 Task: For heading Arial Rounded MT Bold with Underline.  font size for heading26,  'Change the font style of data to'Browallia New.  and font size to 18,  Change the alignment of both headline & data to Align middle & Align Text left.  In the sheet   SpendSmart book
Action: Mouse moved to (33, 138)
Screenshot: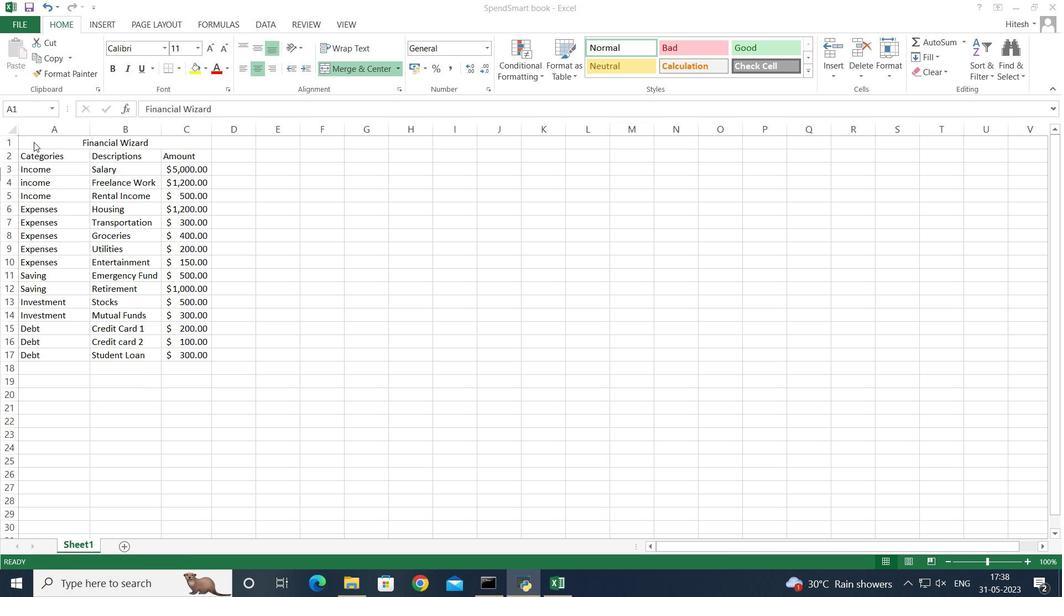 
Action: Mouse pressed left at (33, 138)
Screenshot: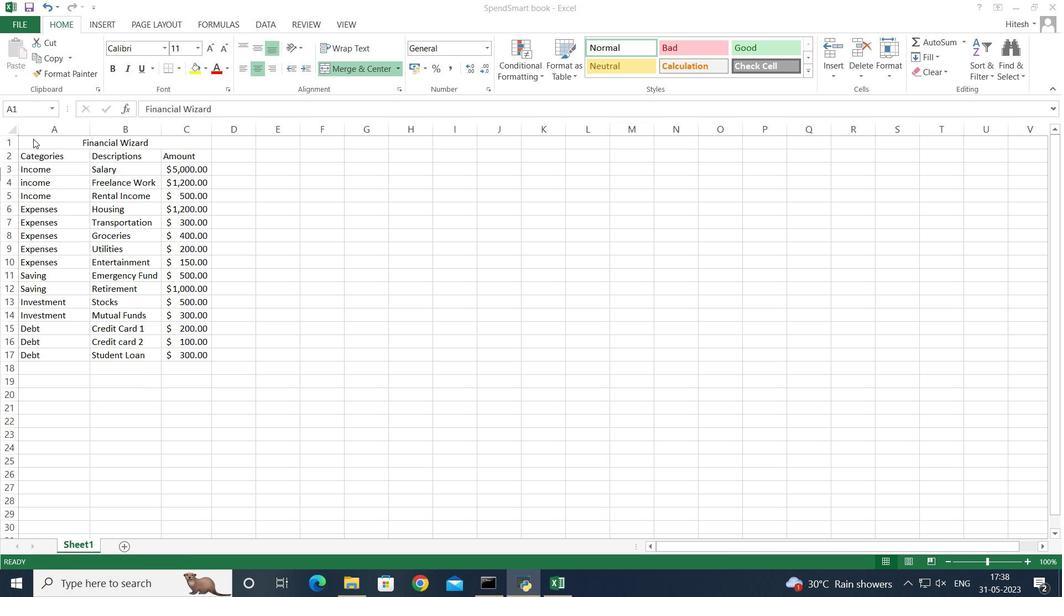 
Action: Mouse moved to (164, 47)
Screenshot: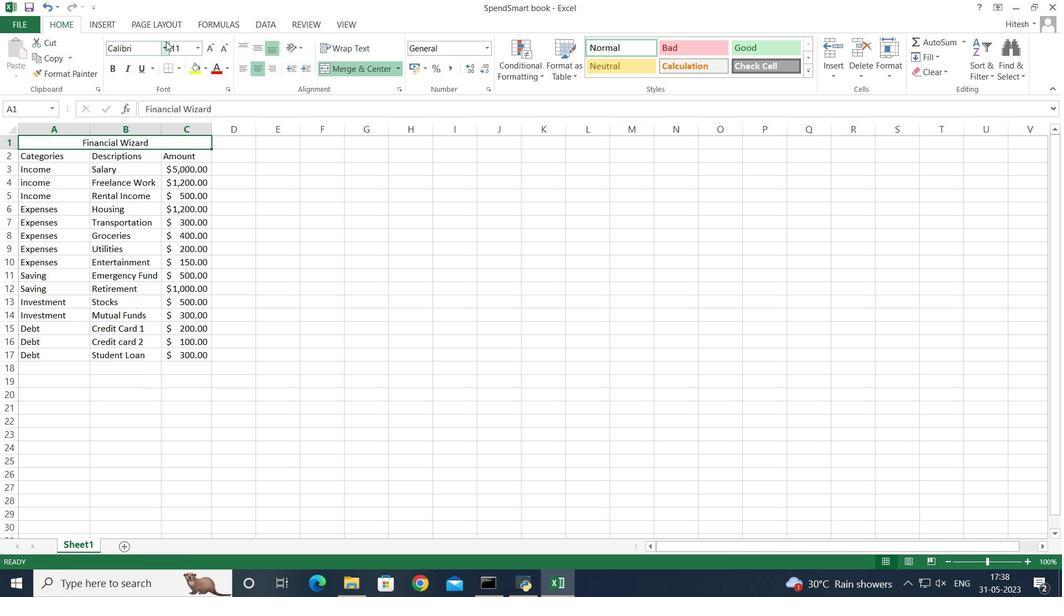 
Action: Mouse pressed left at (164, 47)
Screenshot: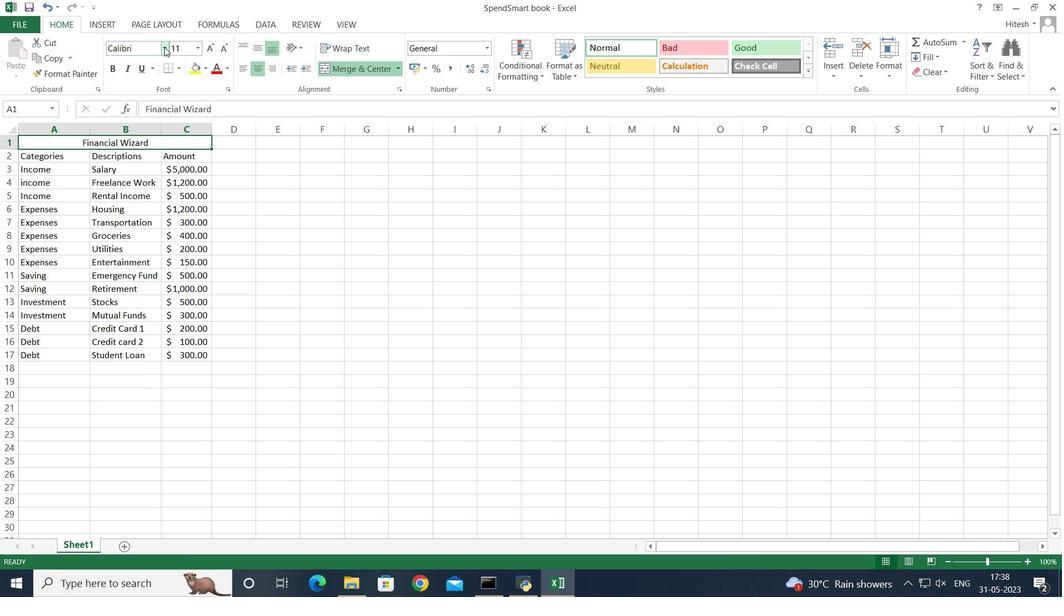 
Action: Mouse moved to (169, 205)
Screenshot: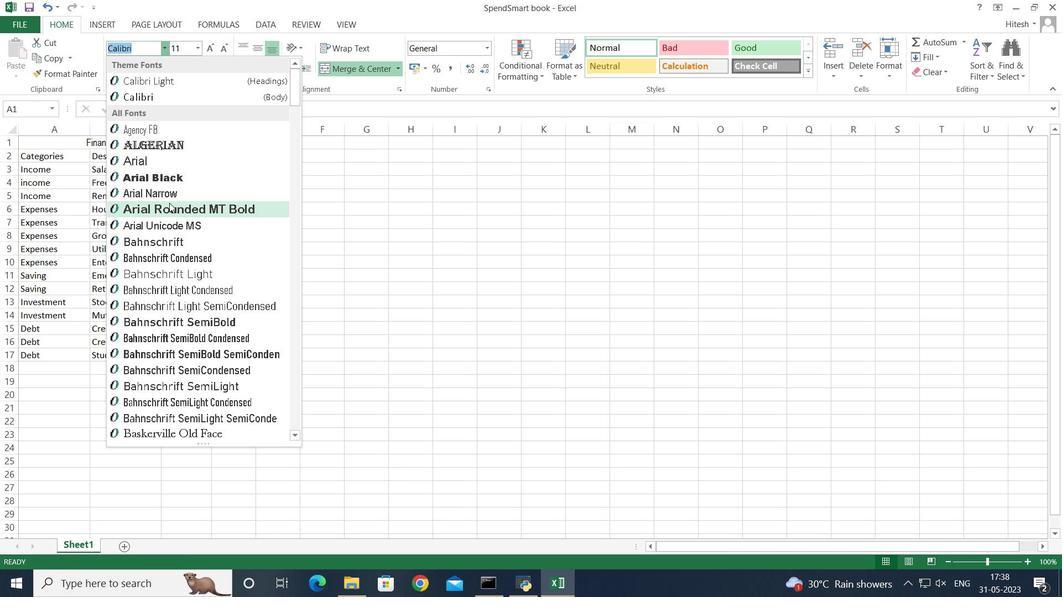 
Action: Mouse pressed left at (169, 205)
Screenshot: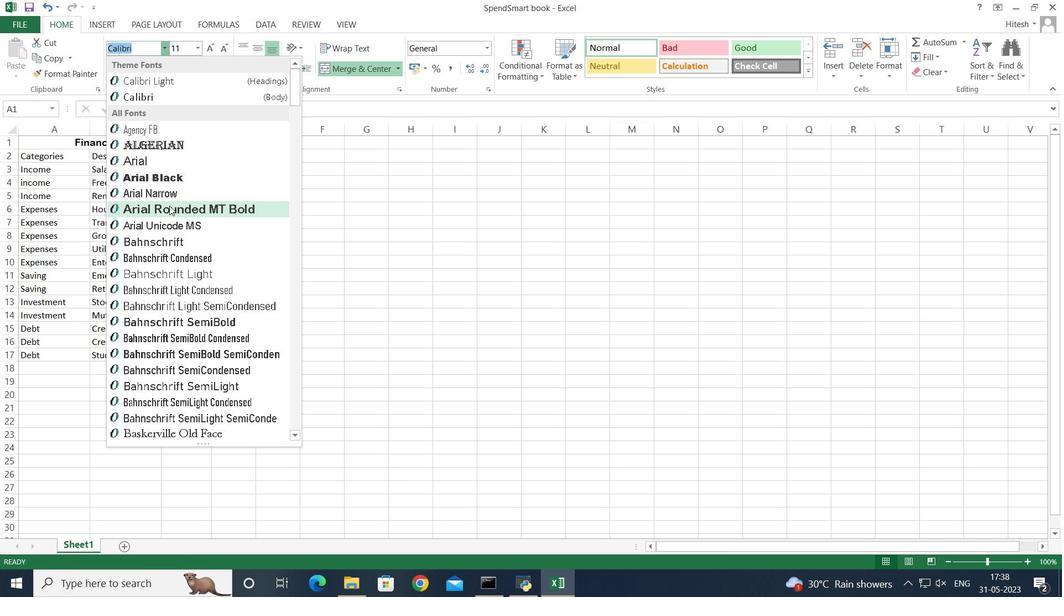 
Action: Mouse moved to (137, 73)
Screenshot: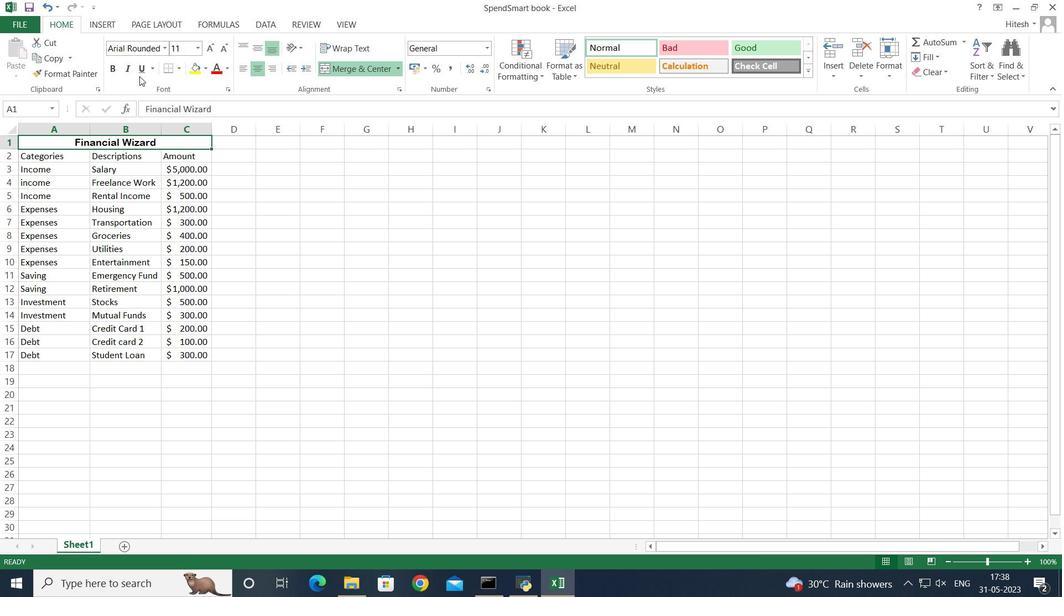 
Action: Mouse pressed left at (137, 73)
Screenshot: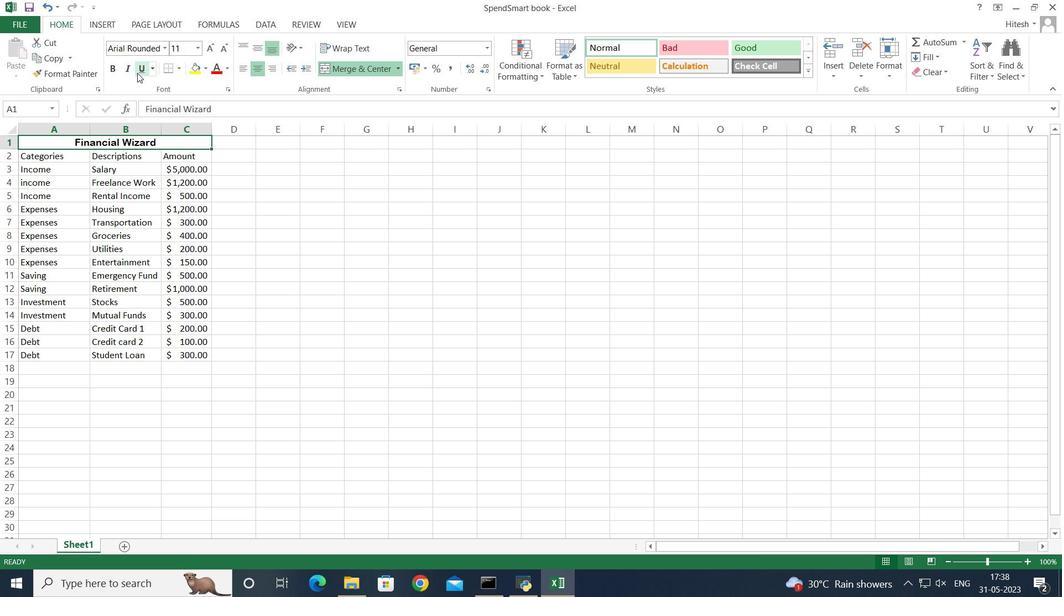 
Action: Mouse moved to (195, 44)
Screenshot: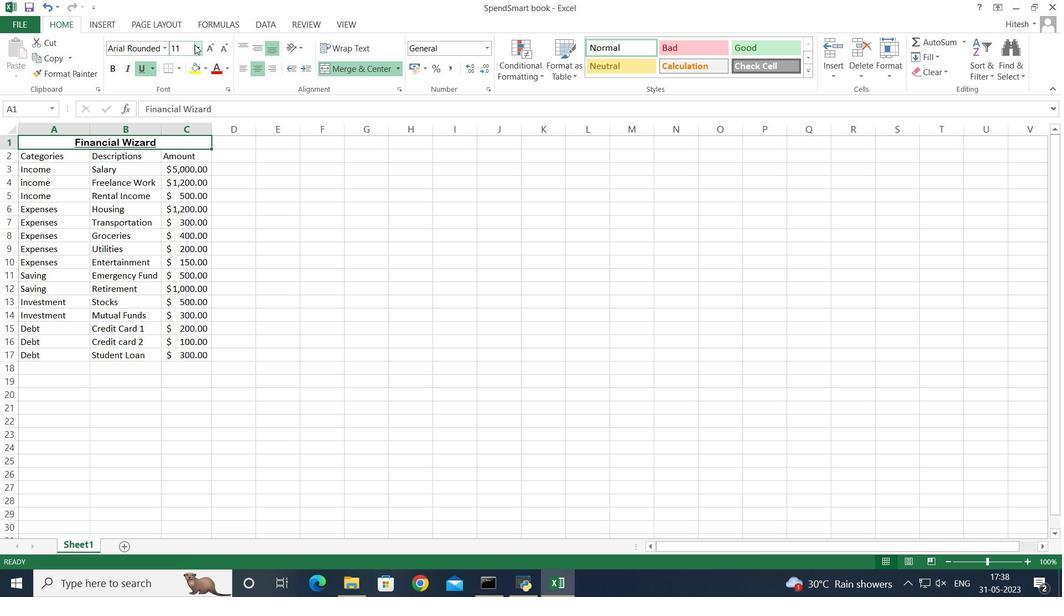 
Action: Mouse pressed left at (195, 44)
Screenshot: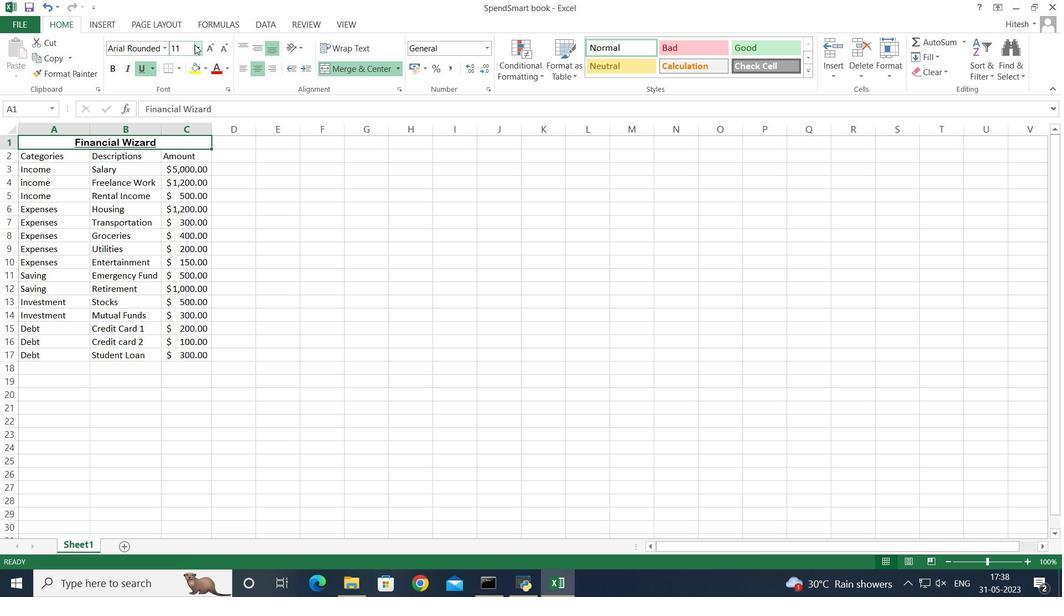 
Action: Mouse moved to (173, 206)
Screenshot: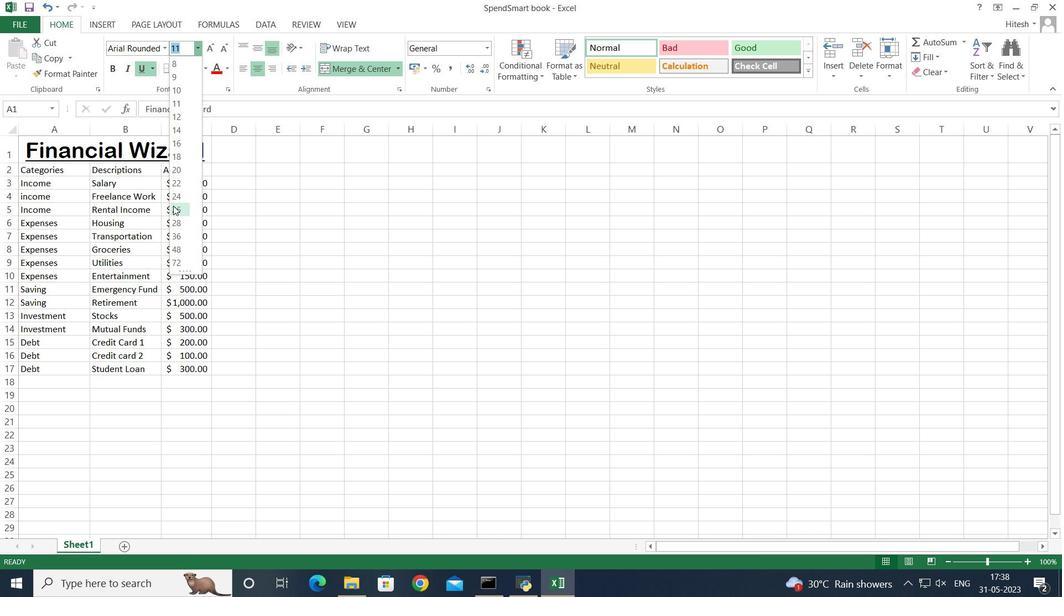 
Action: Mouse pressed left at (173, 206)
Screenshot: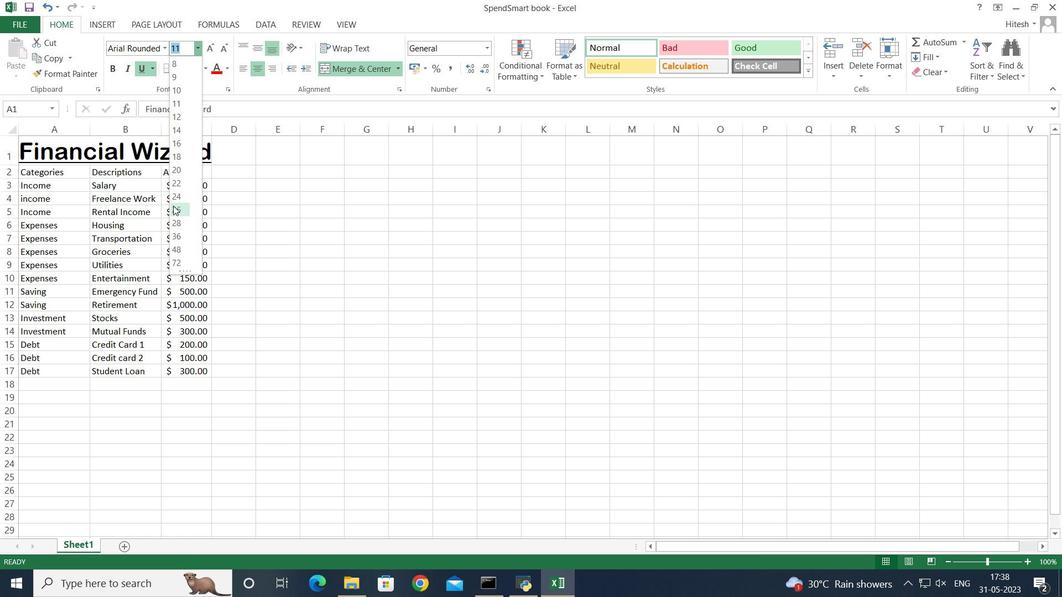 
Action: Mouse moved to (129, 408)
Screenshot: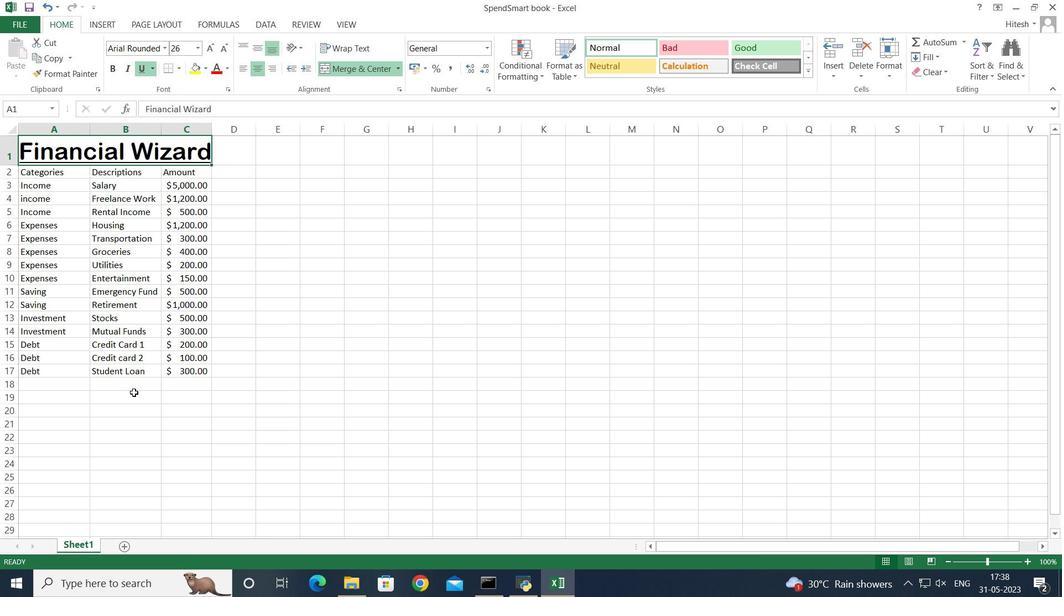 
Action: Mouse pressed left at (129, 408)
Screenshot: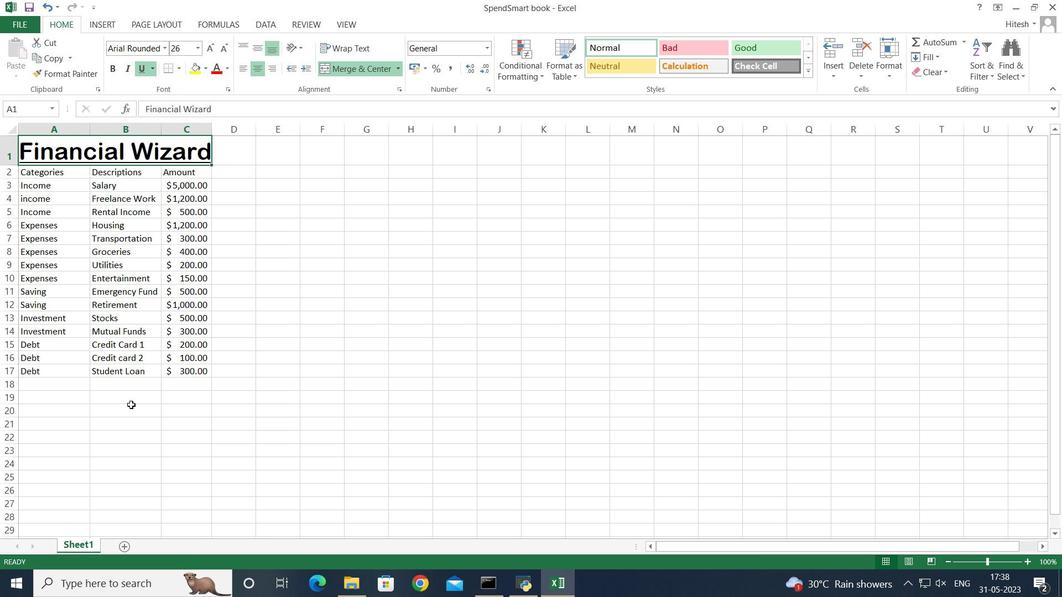
Action: Mouse moved to (41, 173)
Screenshot: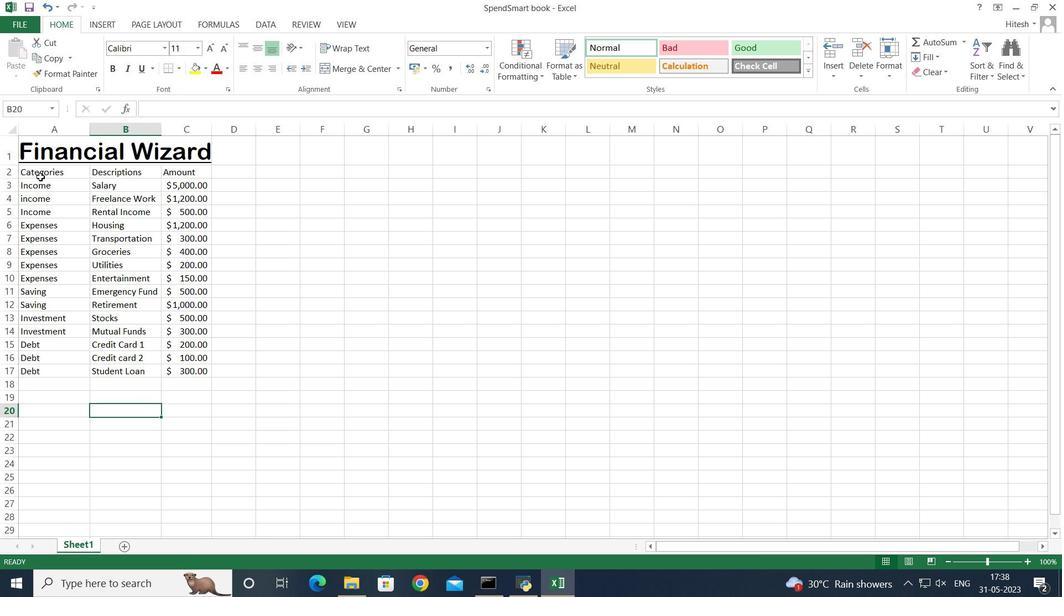 
Action: Mouse pressed left at (41, 173)
Screenshot: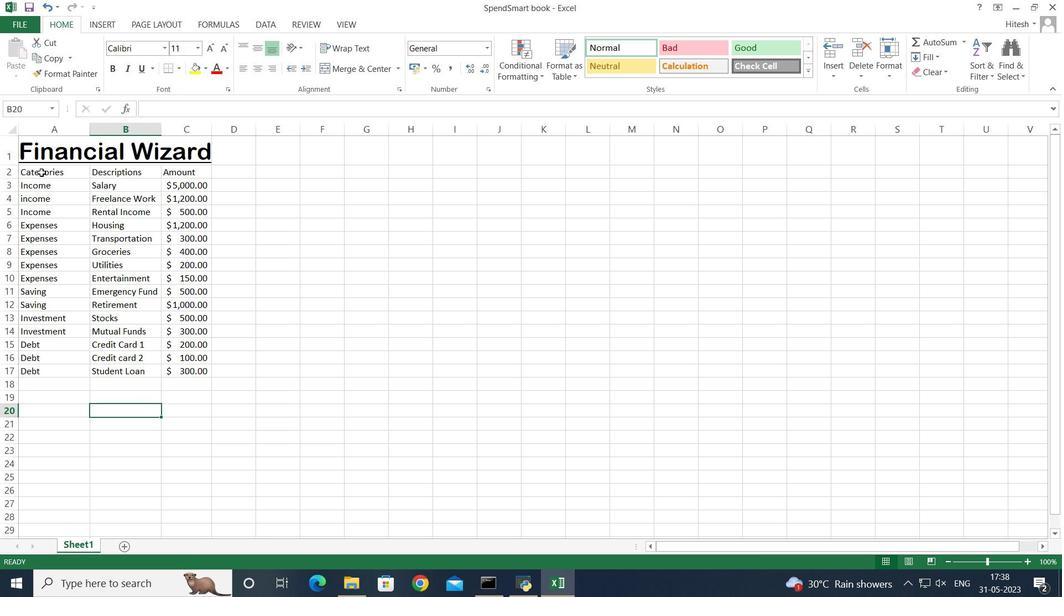 
Action: Key pressed <Key.shift><Key.right><Key.right><Key.down><Key.down><Key.down><Key.down><Key.down><Key.down><Key.down><Key.down><Key.down><Key.down><Key.down><Key.down><Key.down><Key.down><Key.down>
Screenshot: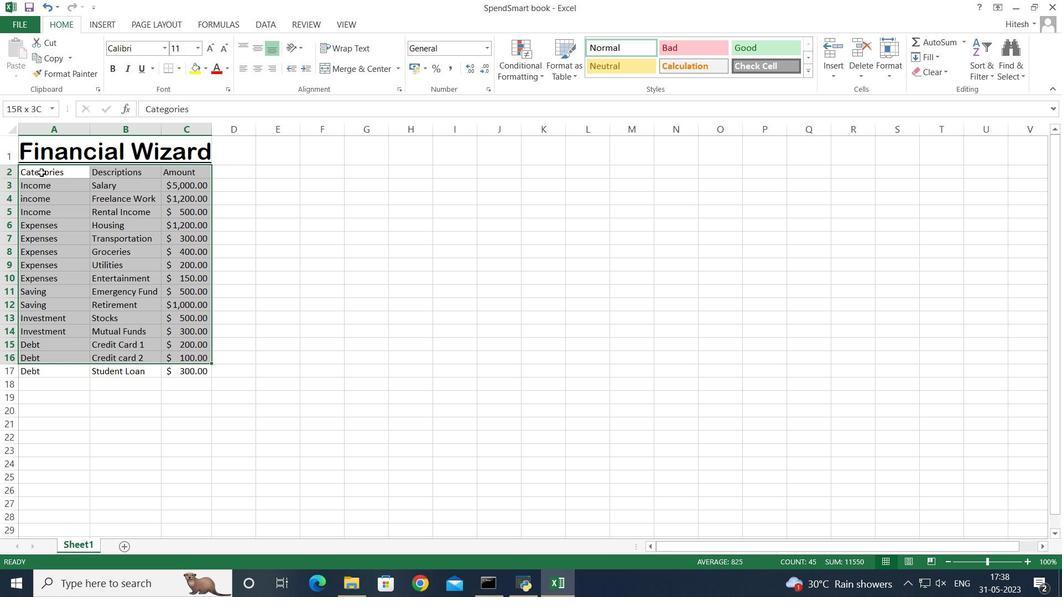 
Action: Mouse moved to (164, 47)
Screenshot: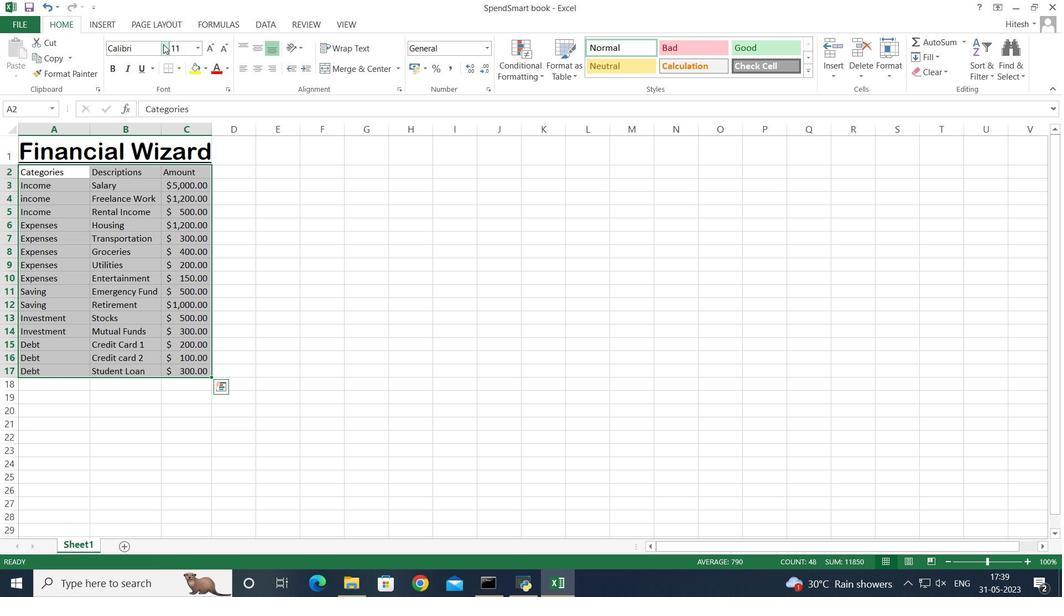 
Action: Mouse pressed left at (164, 47)
Screenshot: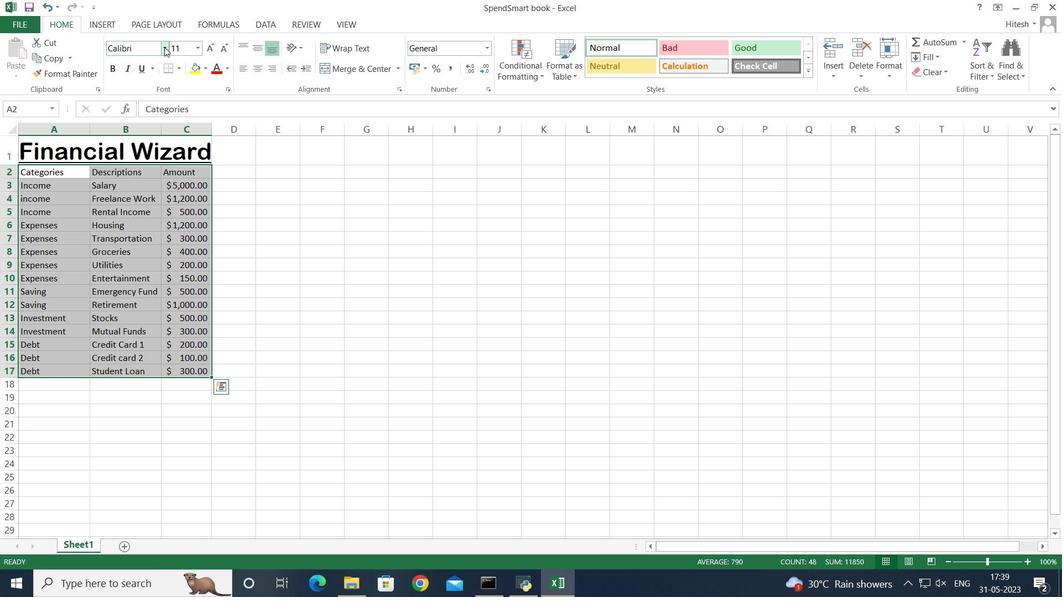 
Action: Key pressed browallia<Key.space>new<Key.enter>
Screenshot: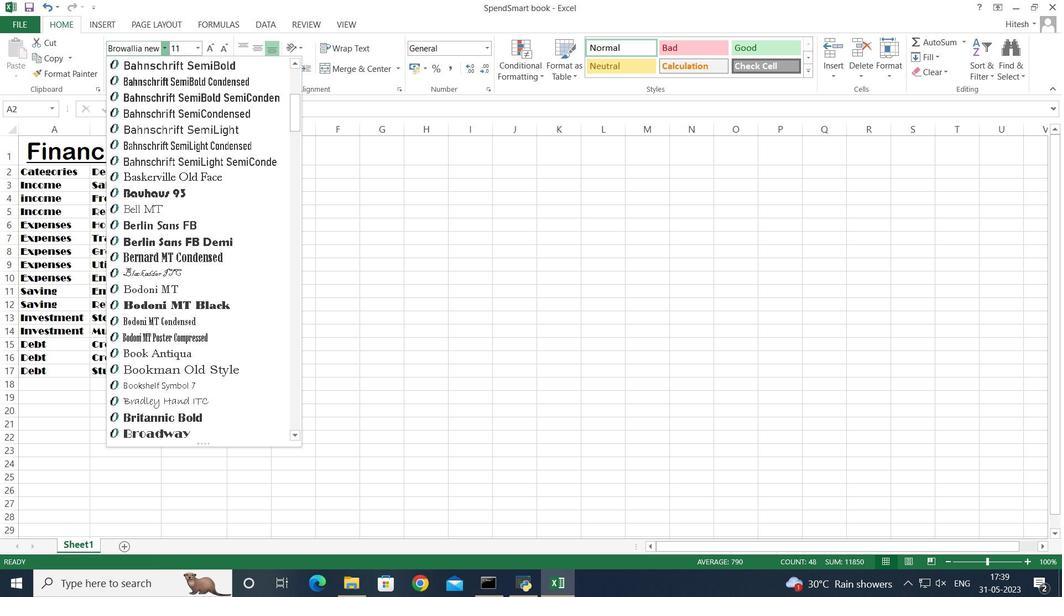 
Action: Mouse moved to (198, 45)
Screenshot: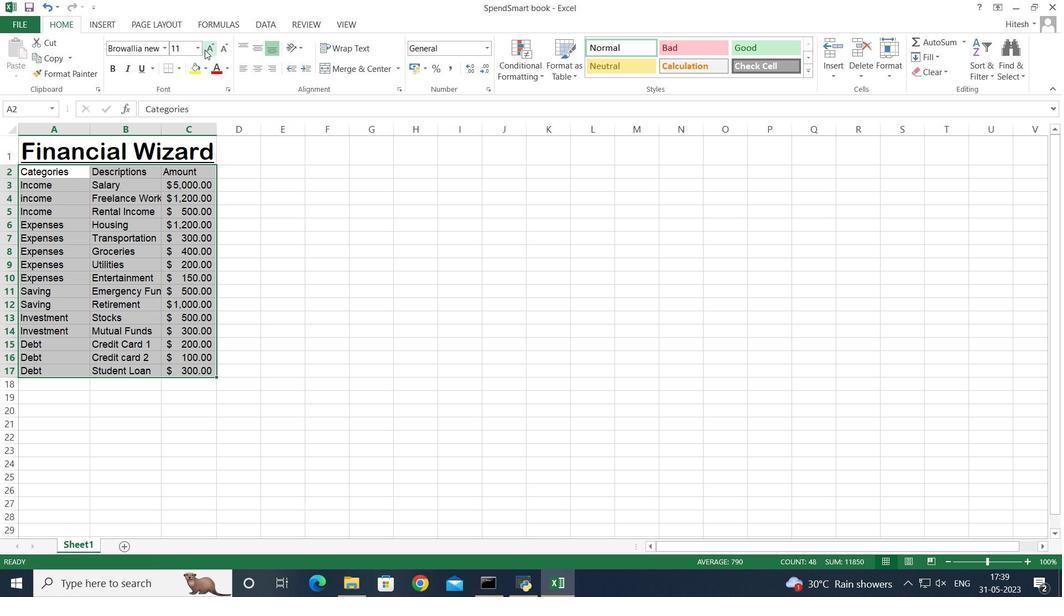 
Action: Mouse pressed left at (198, 45)
Screenshot: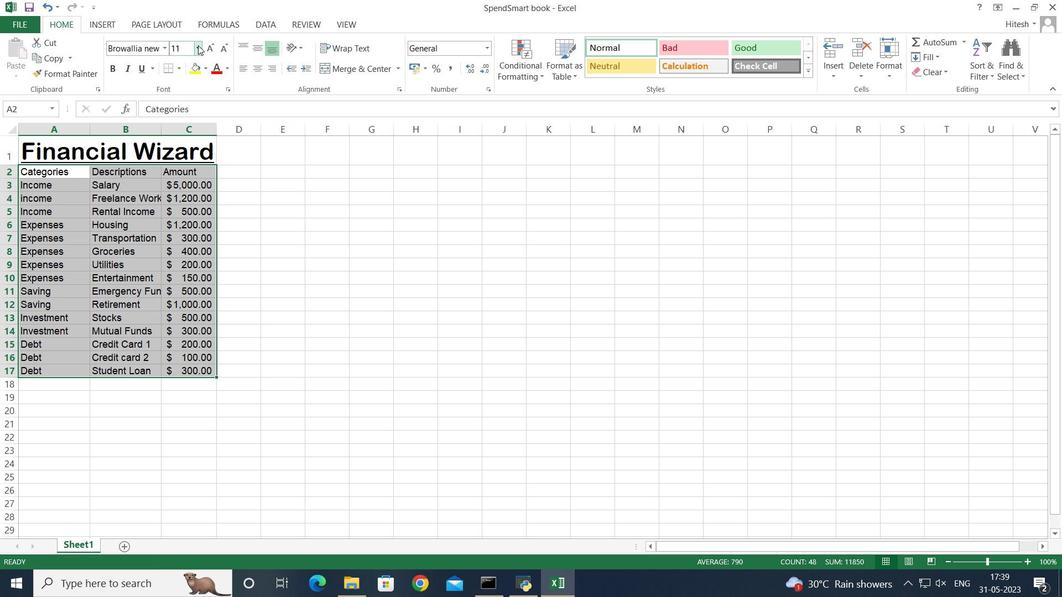 
Action: Mouse moved to (179, 156)
Screenshot: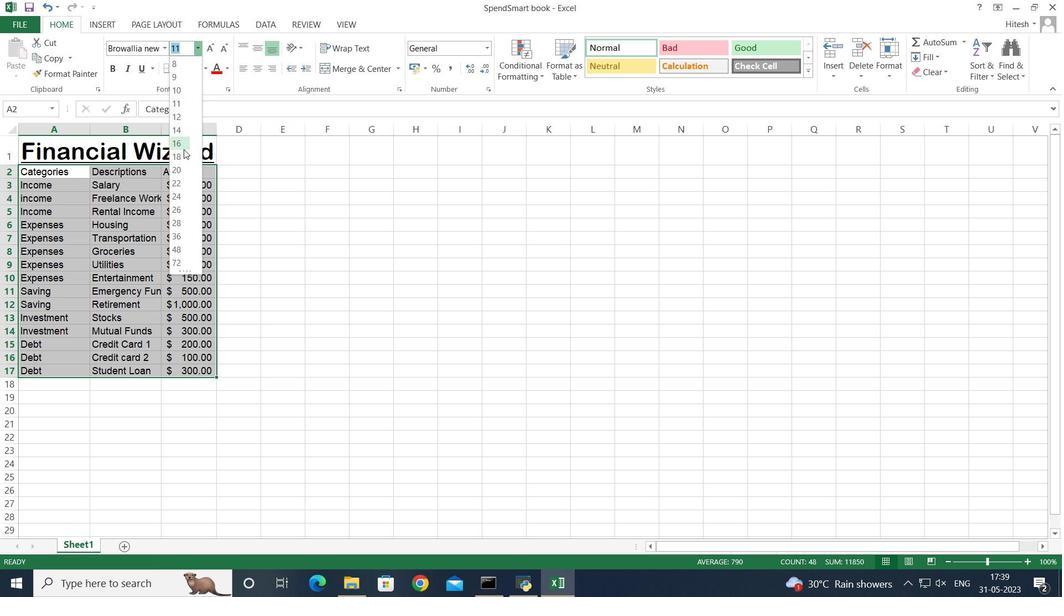 
Action: Mouse pressed left at (179, 156)
Screenshot: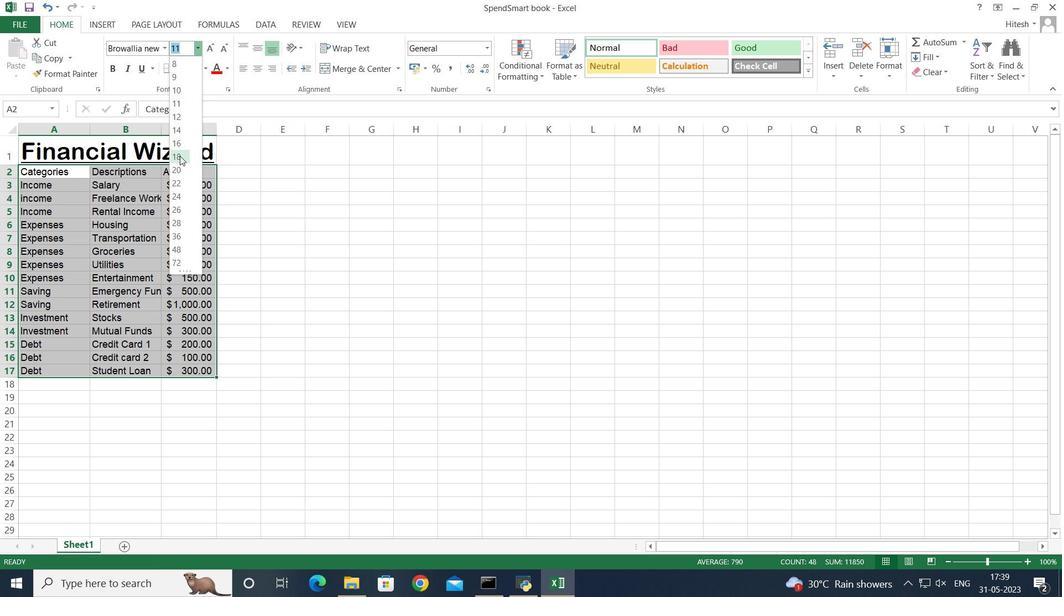 
Action: Mouse moved to (319, 231)
Screenshot: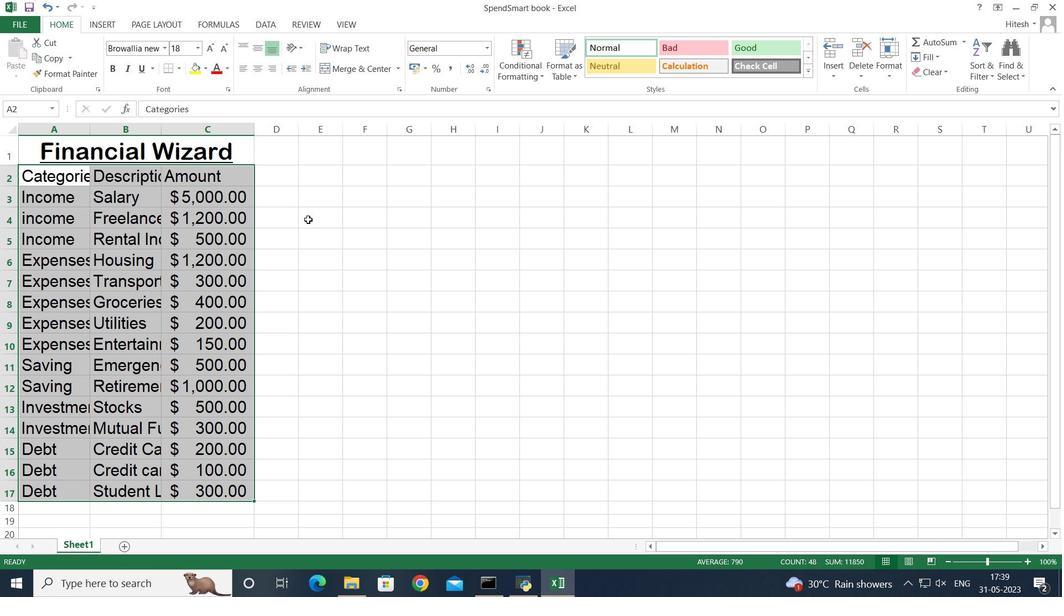 
Action: Mouse pressed left at (319, 231)
Screenshot: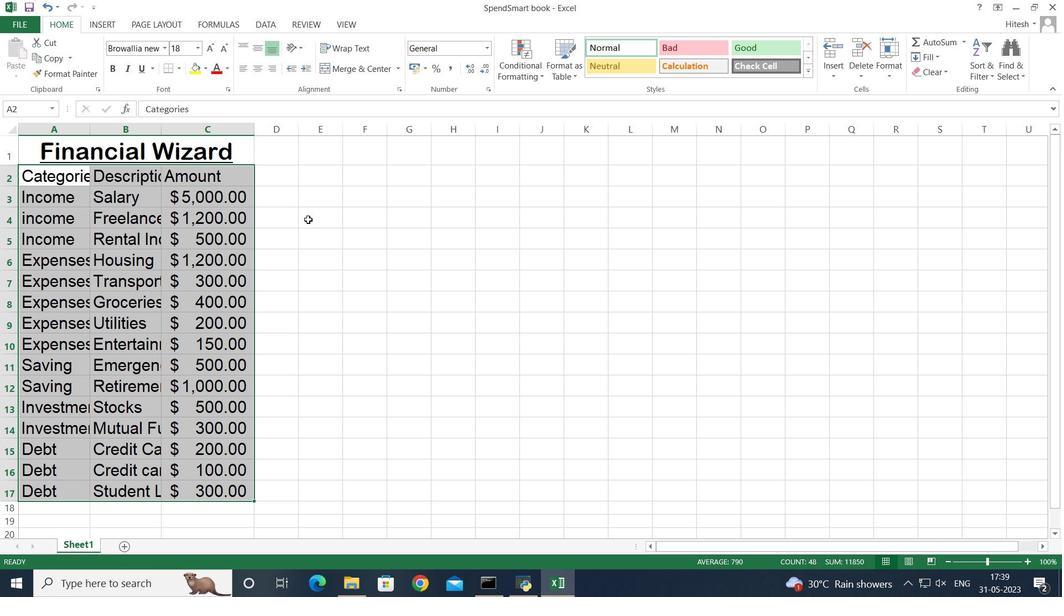 
Action: Mouse moved to (218, 196)
Screenshot: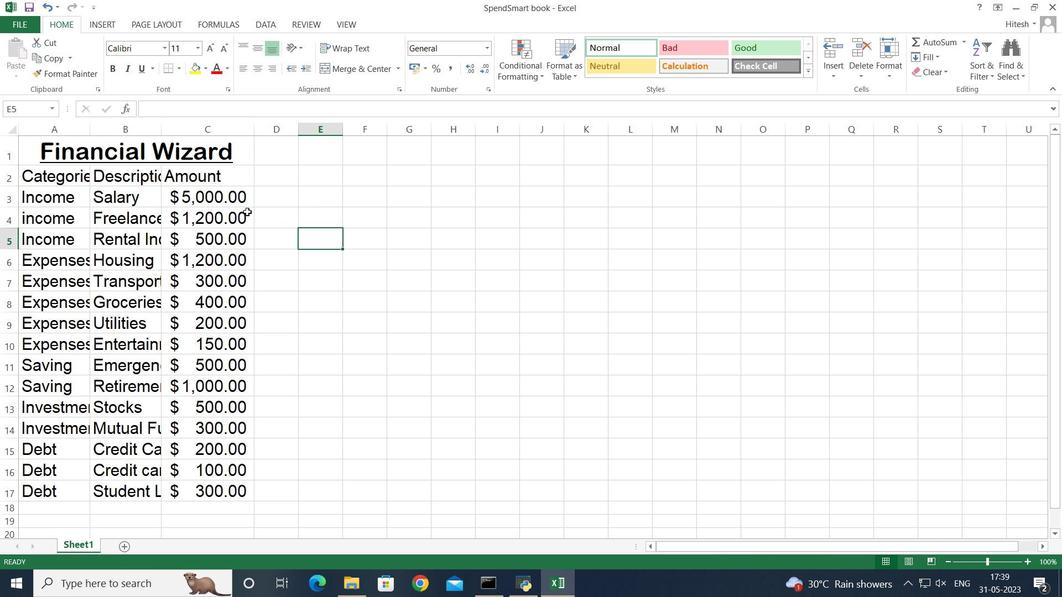 
Action: Mouse scrolled (218, 195) with delta (0, 0)
Screenshot: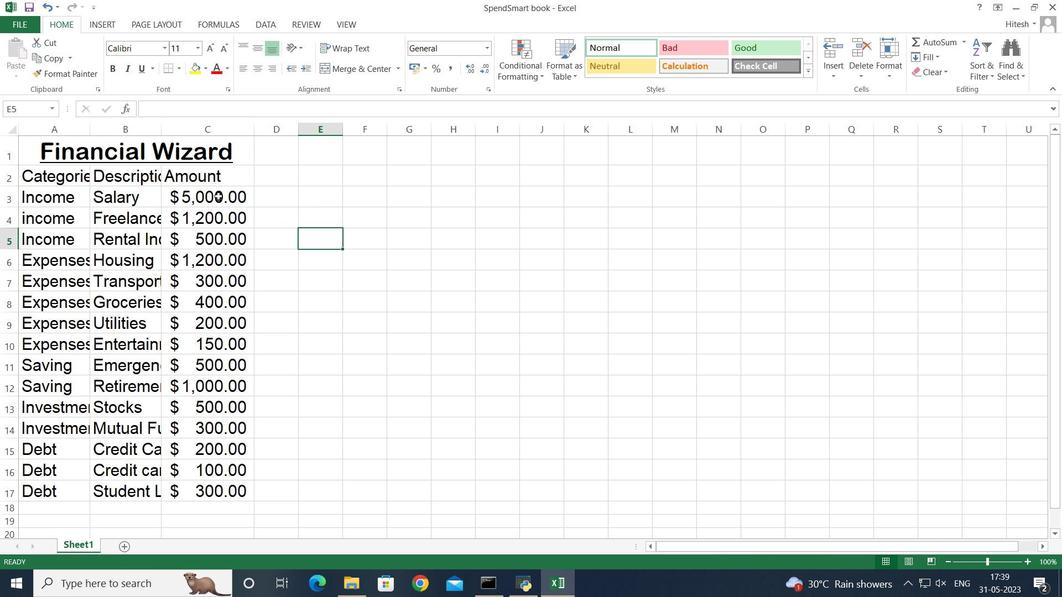 
Action: Mouse moved to (195, 256)
Screenshot: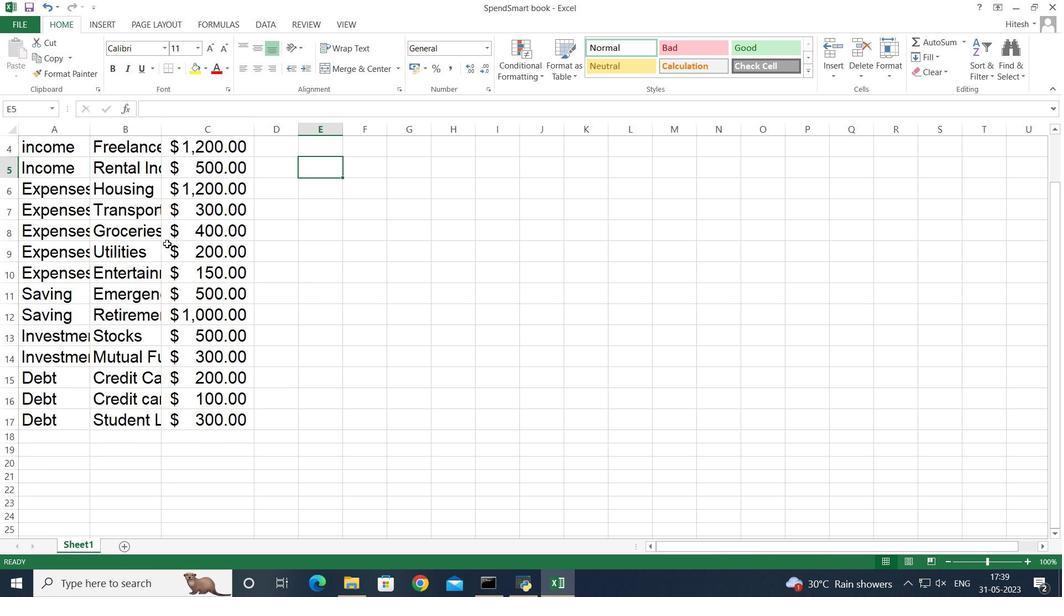 
Action: Mouse scrolled (195, 256) with delta (0, 0)
Screenshot: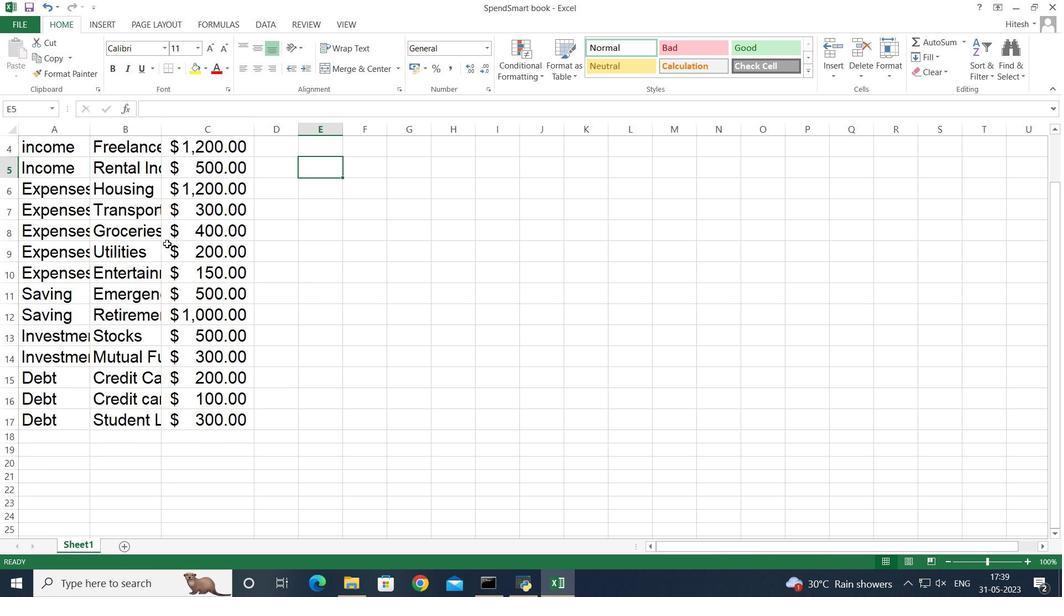 
Action: Mouse scrolled (195, 256) with delta (0, 0)
Screenshot: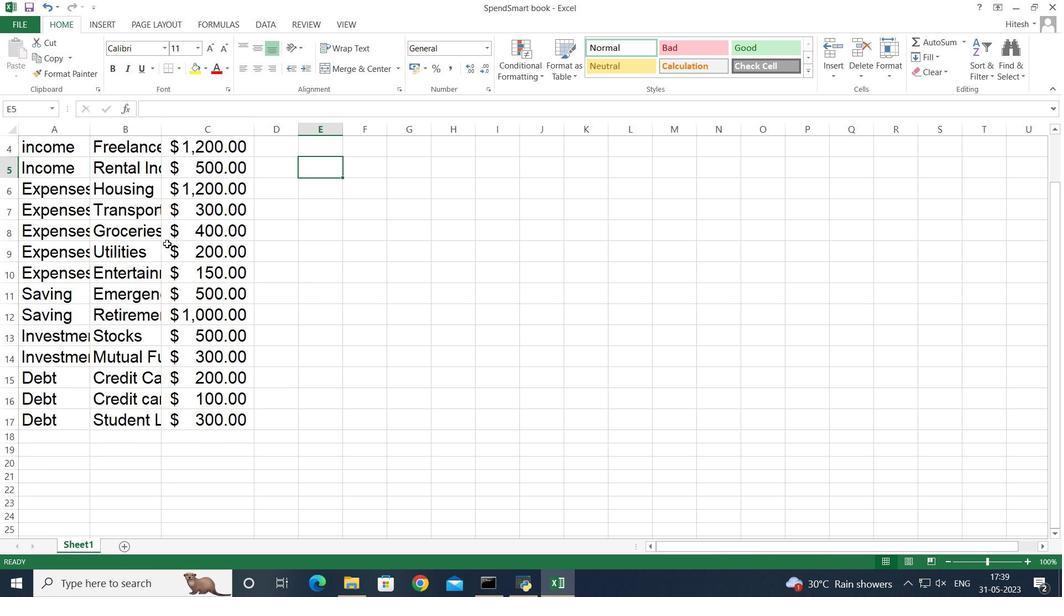 
Action: Mouse scrolled (195, 256) with delta (0, 0)
Screenshot: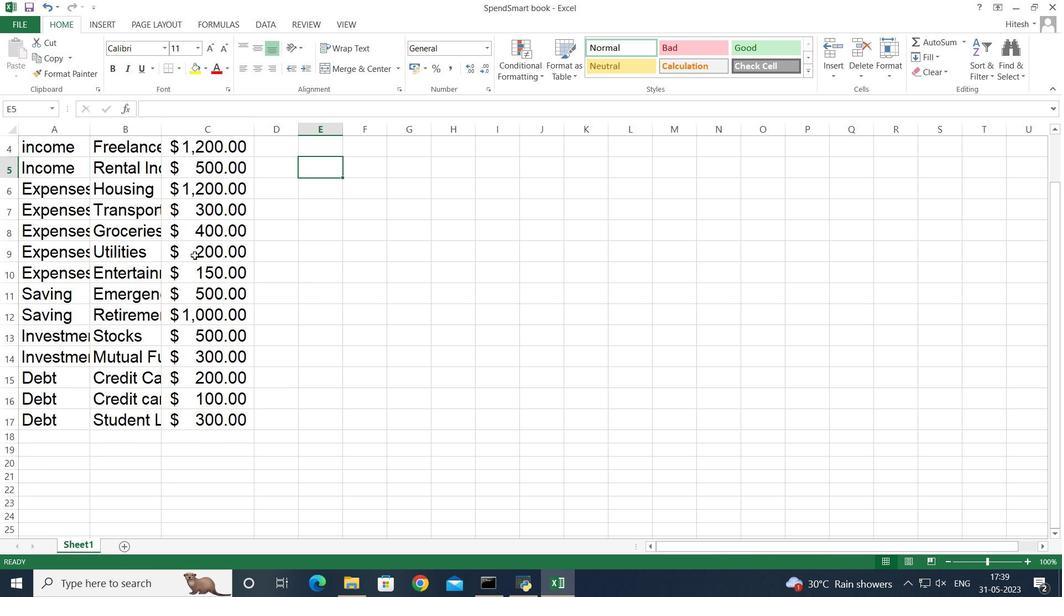 
Action: Mouse scrolled (195, 256) with delta (0, 0)
Screenshot: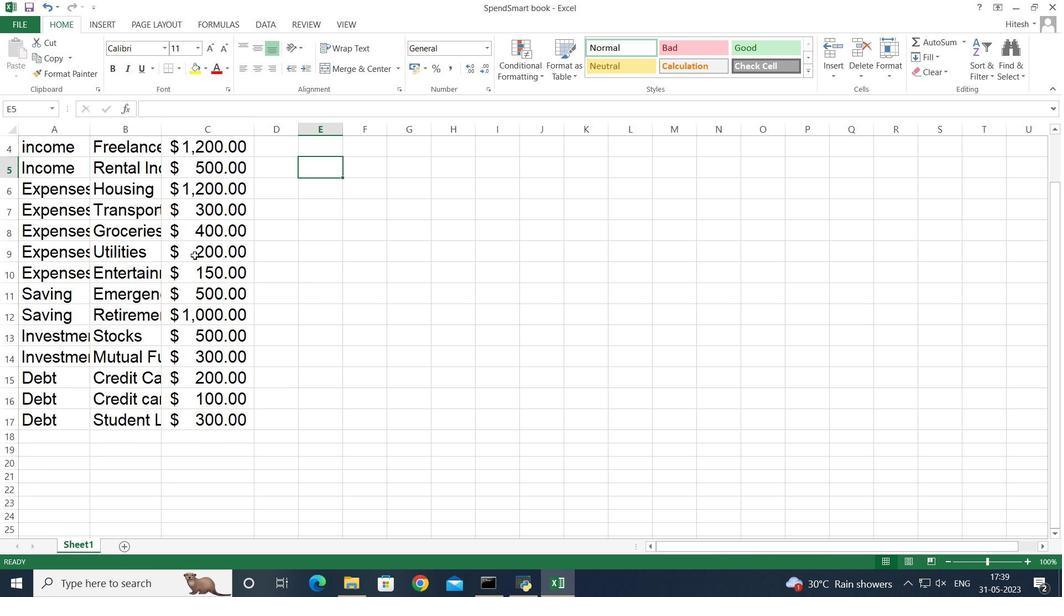 
Action: Mouse moved to (37, 149)
Screenshot: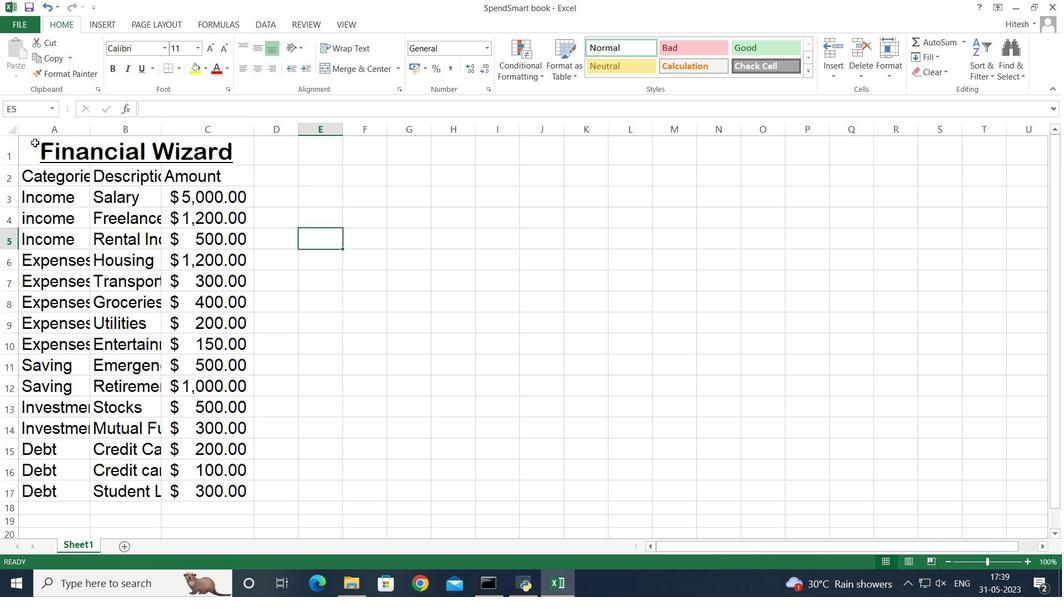 
Action: Mouse pressed left at (37, 149)
Screenshot: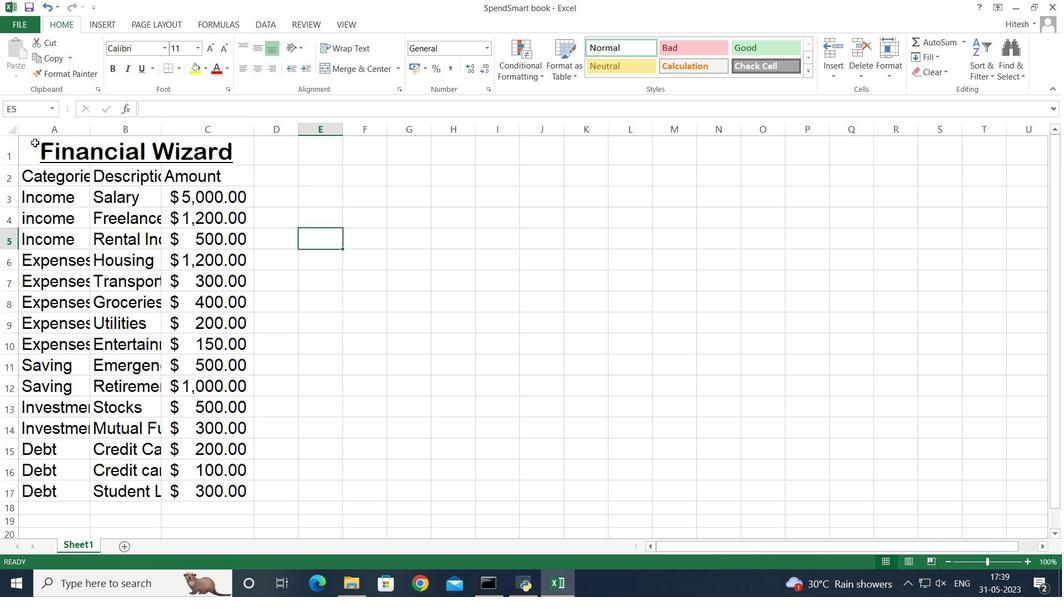 
Action: Mouse moved to (258, 50)
Screenshot: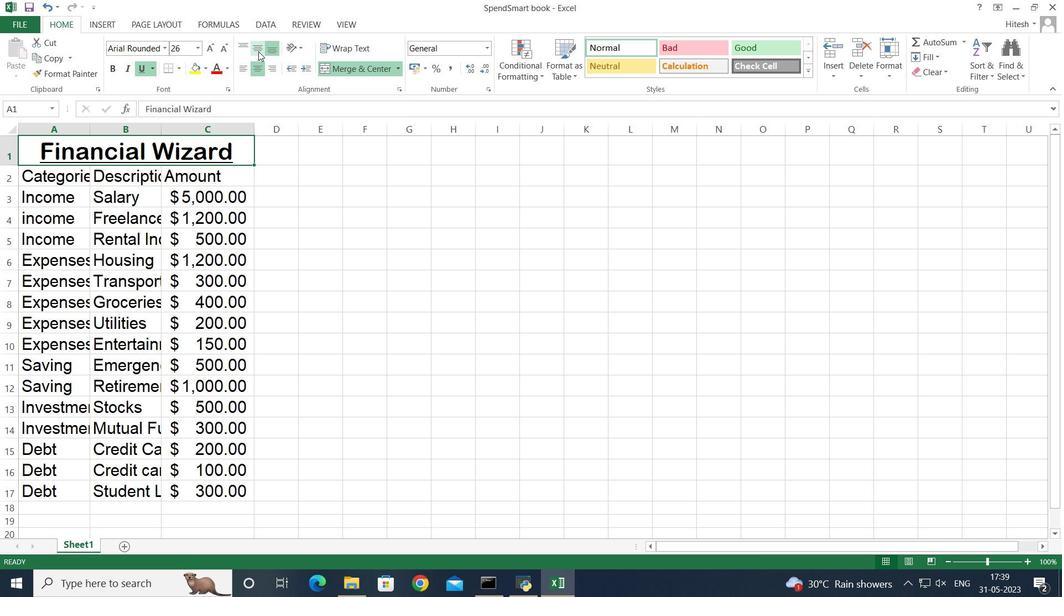 
Action: Mouse pressed left at (258, 50)
Screenshot: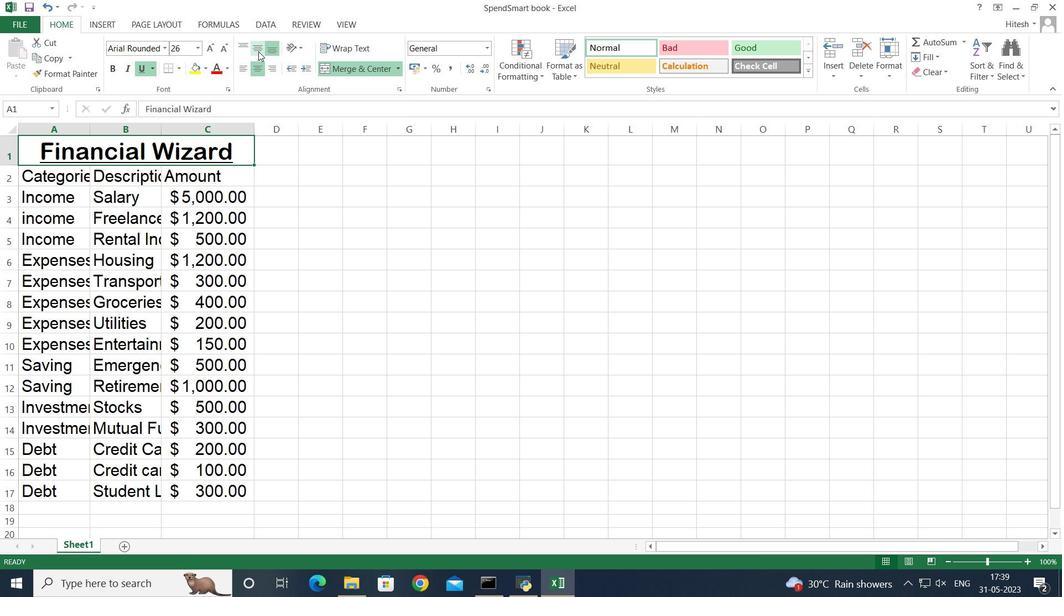 
Action: Mouse moved to (29, 182)
Screenshot: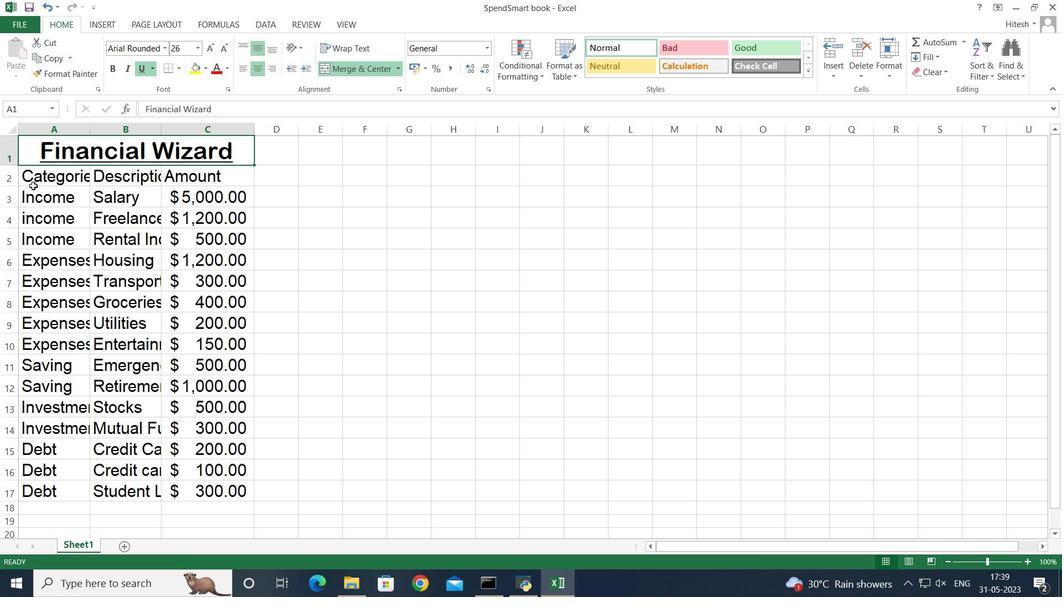 
Action: Mouse pressed left at (29, 182)
Screenshot: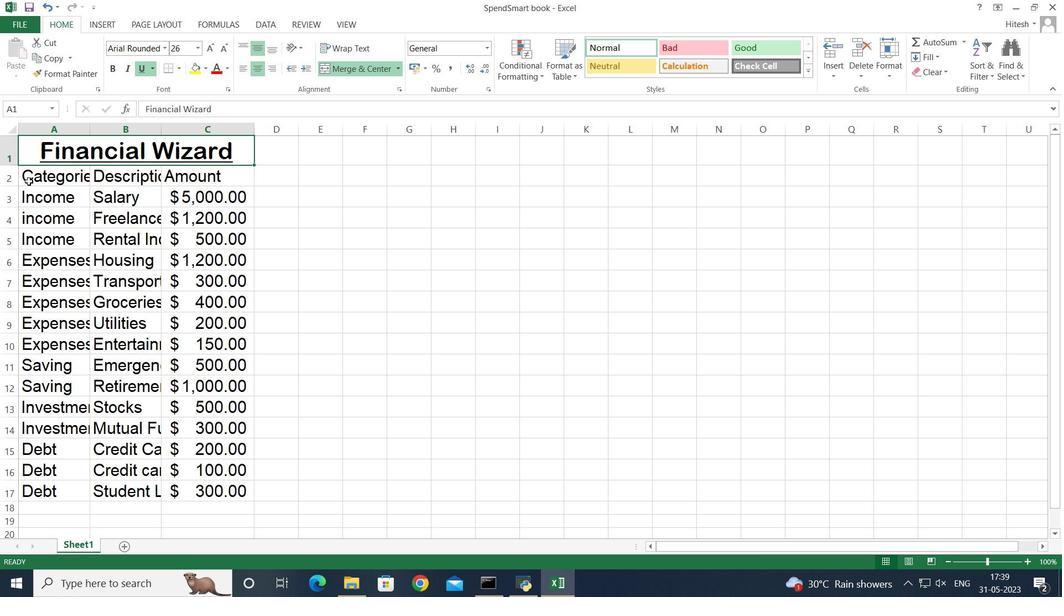 
Action: Key pressed <Key.shift><Key.right><Key.right><Key.down><Key.down><Key.down><Key.down><Key.down><Key.down><Key.down><Key.down><Key.down><Key.down><Key.down><Key.down><Key.down><Key.down><Key.down>
Screenshot: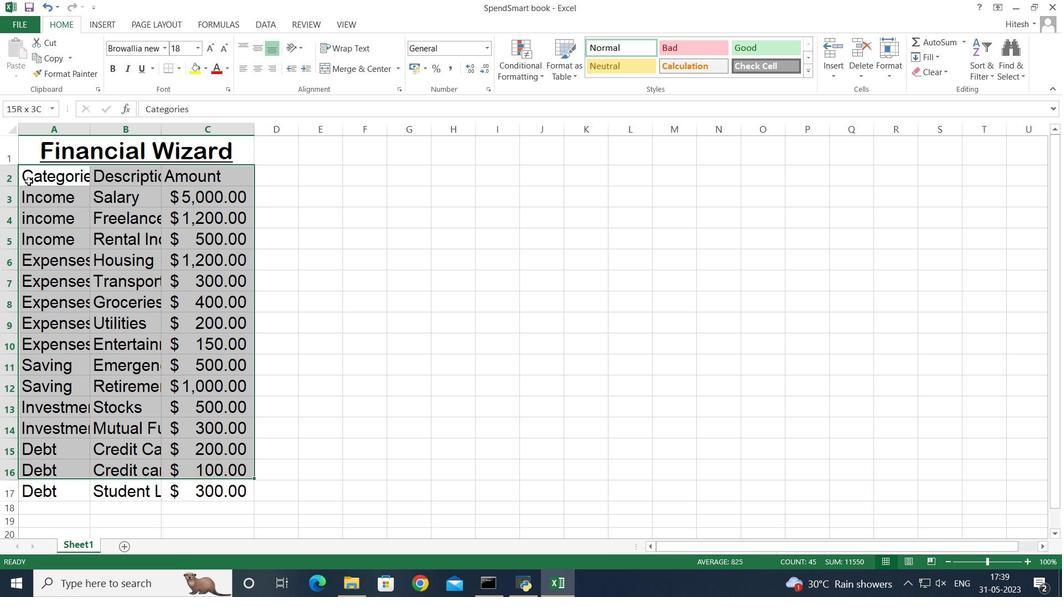 
Action: Mouse moved to (239, 66)
Screenshot: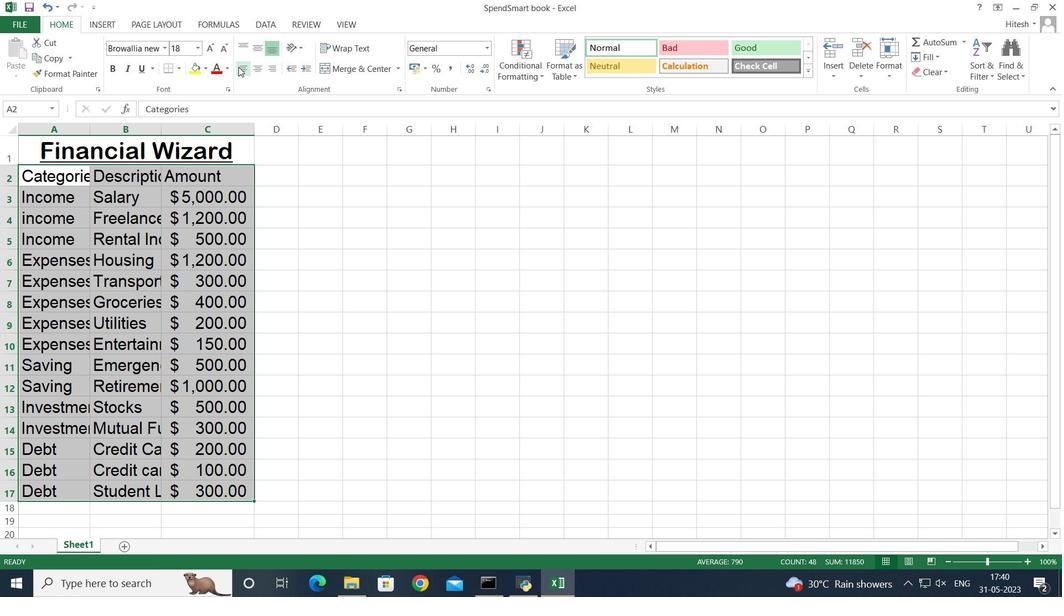 
Action: Mouse pressed left at (239, 66)
Screenshot: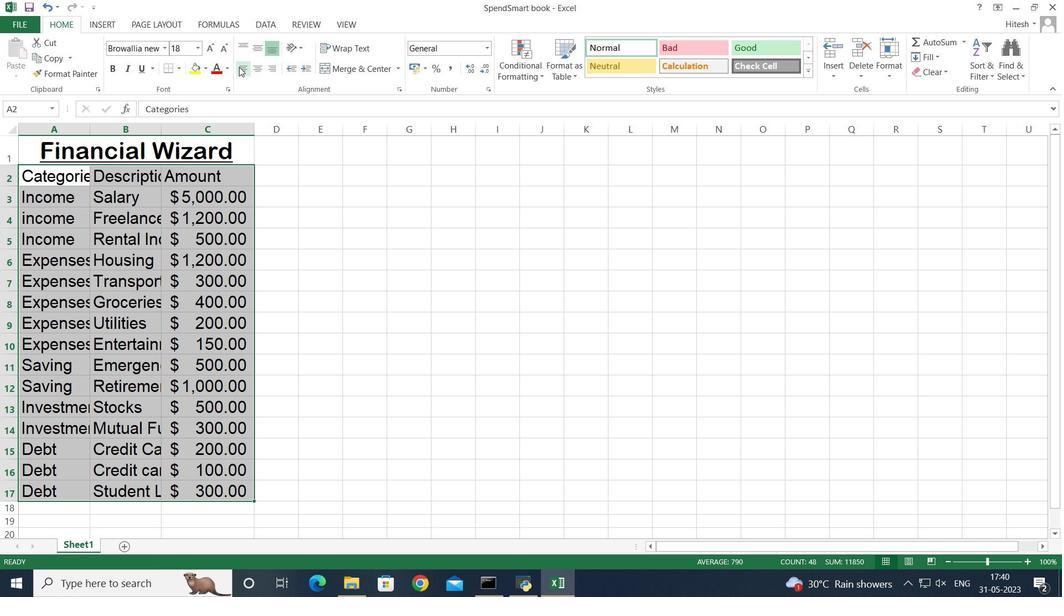 
Action: Mouse moved to (310, 453)
Screenshot: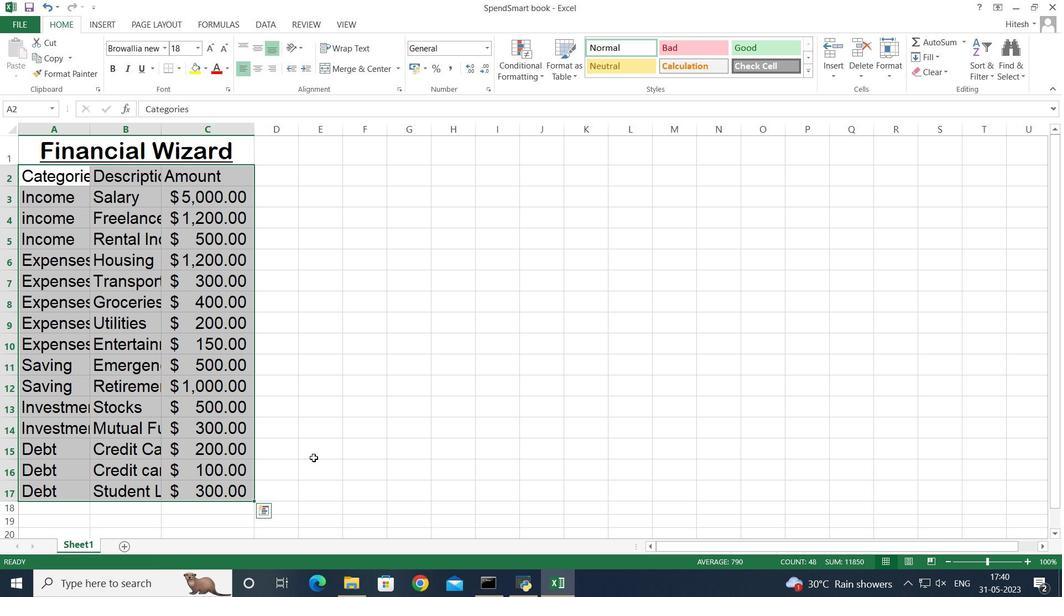 
Action: Mouse pressed left at (310, 453)
Screenshot: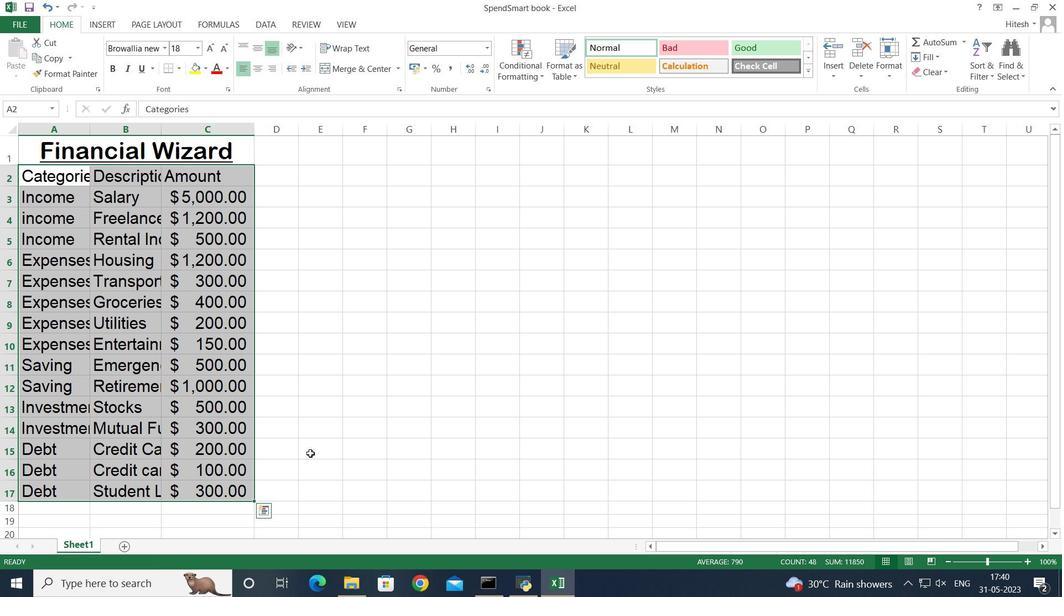
Action: Mouse moved to (52, 130)
Screenshot: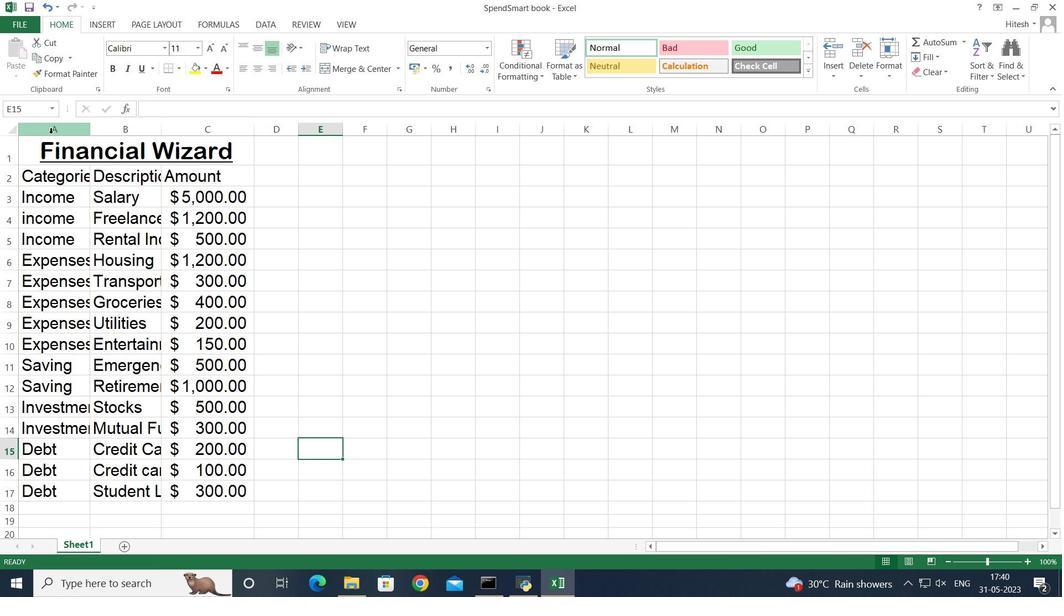 
Action: Mouse pressed left at (52, 130)
Screenshot: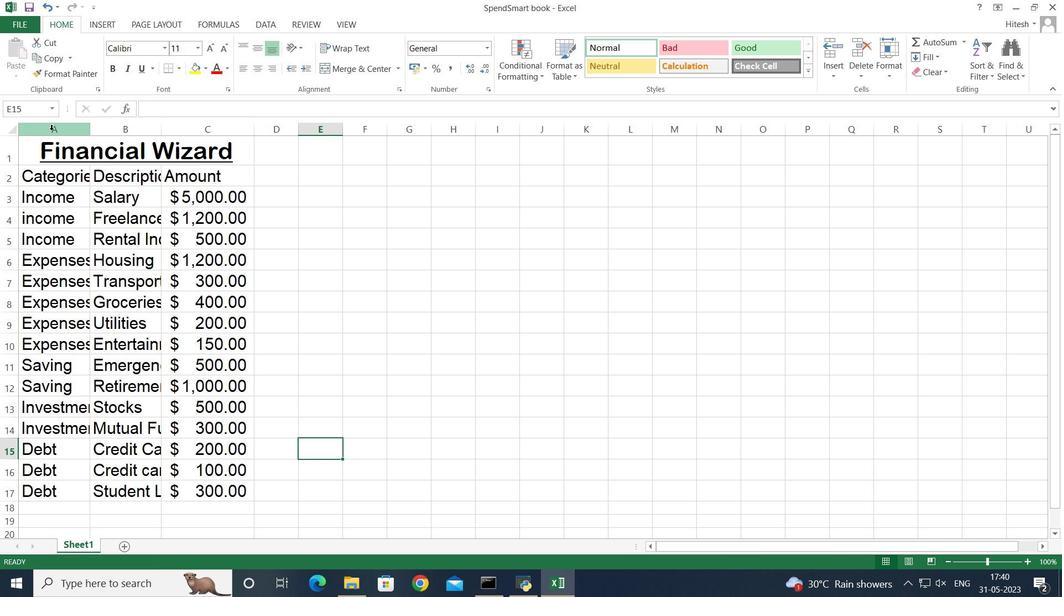 
Action: Mouse moved to (90, 131)
Screenshot: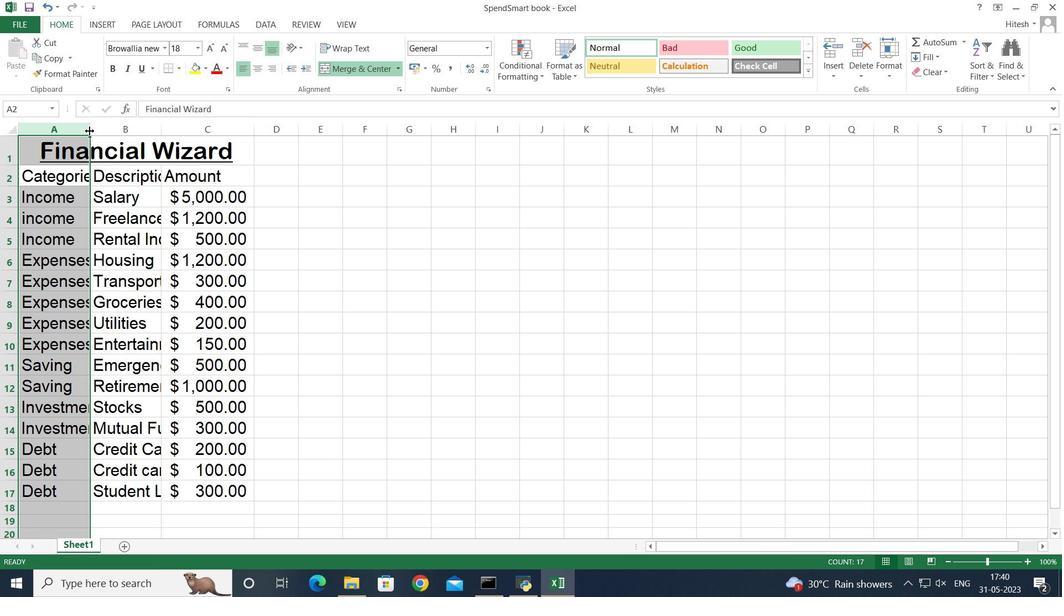 
Action: Mouse pressed left at (90, 131)
Screenshot: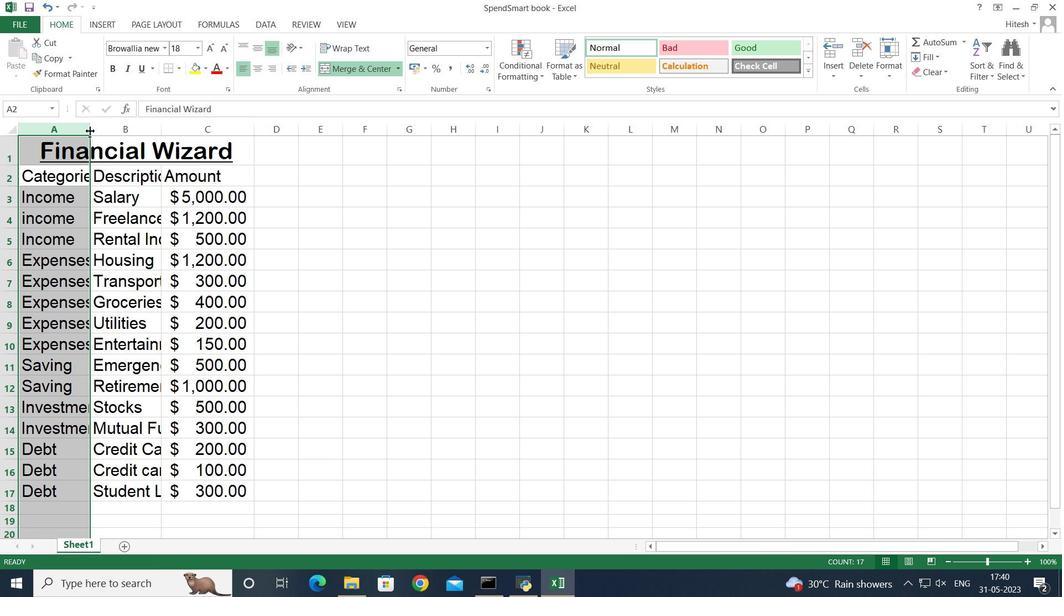
Action: Mouse pressed left at (90, 131)
Screenshot: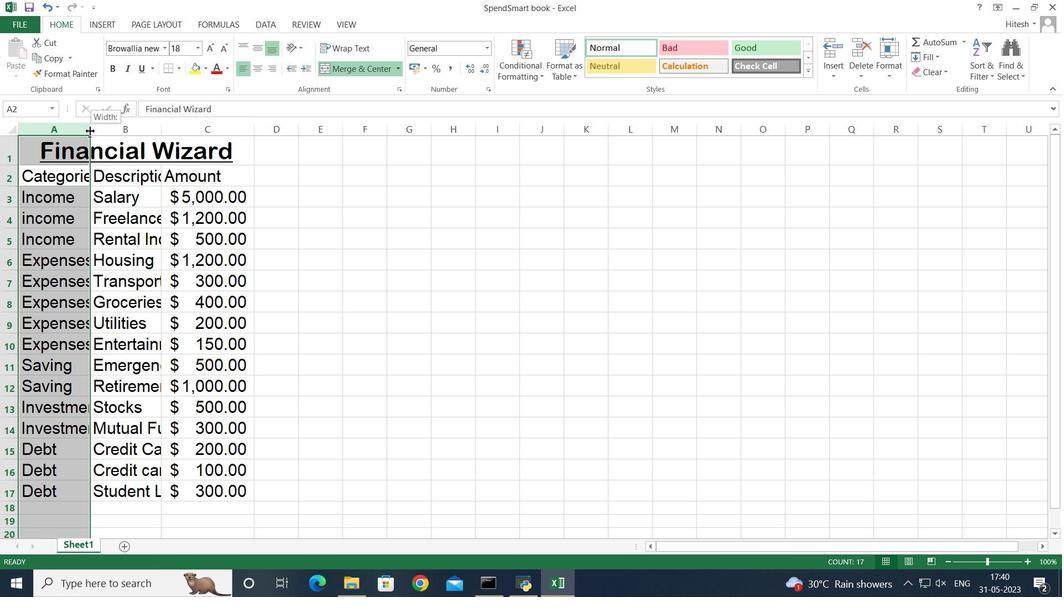 
Action: Mouse moved to (139, 132)
Screenshot: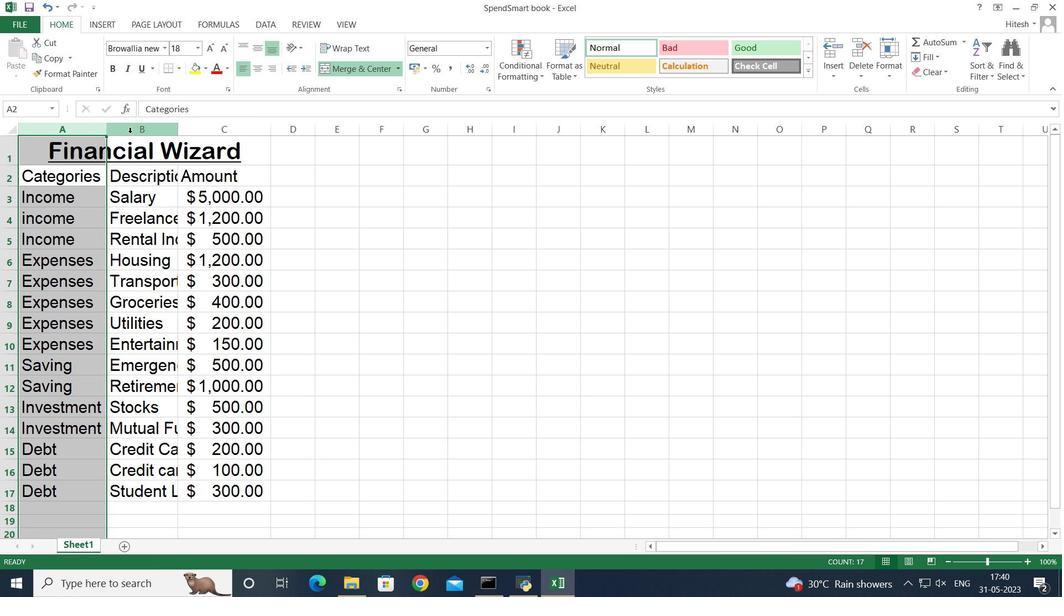 
Action: Mouse pressed left at (139, 132)
Screenshot: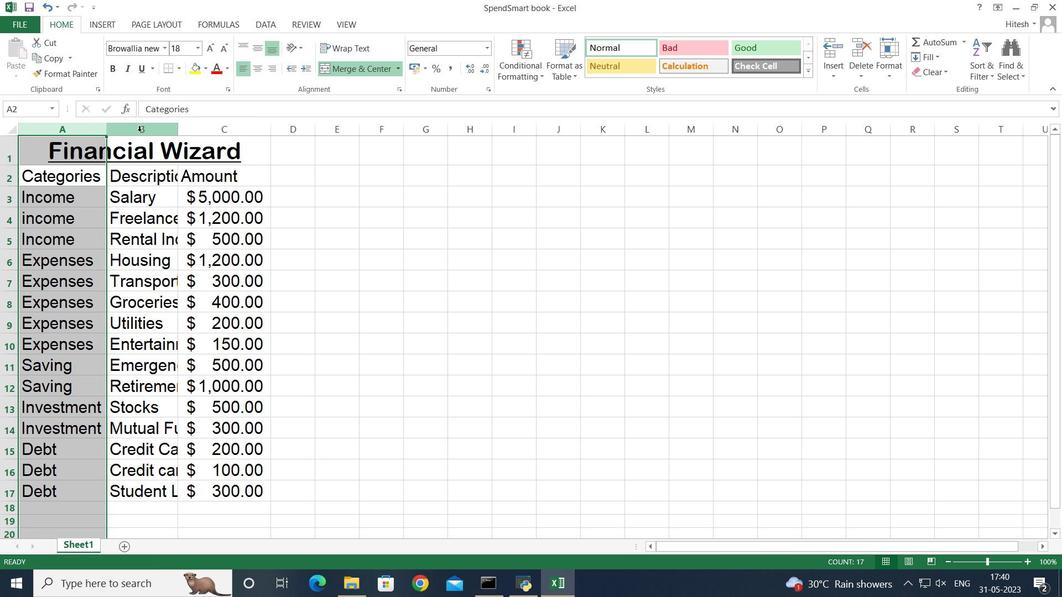 
Action: Mouse moved to (176, 133)
Screenshot: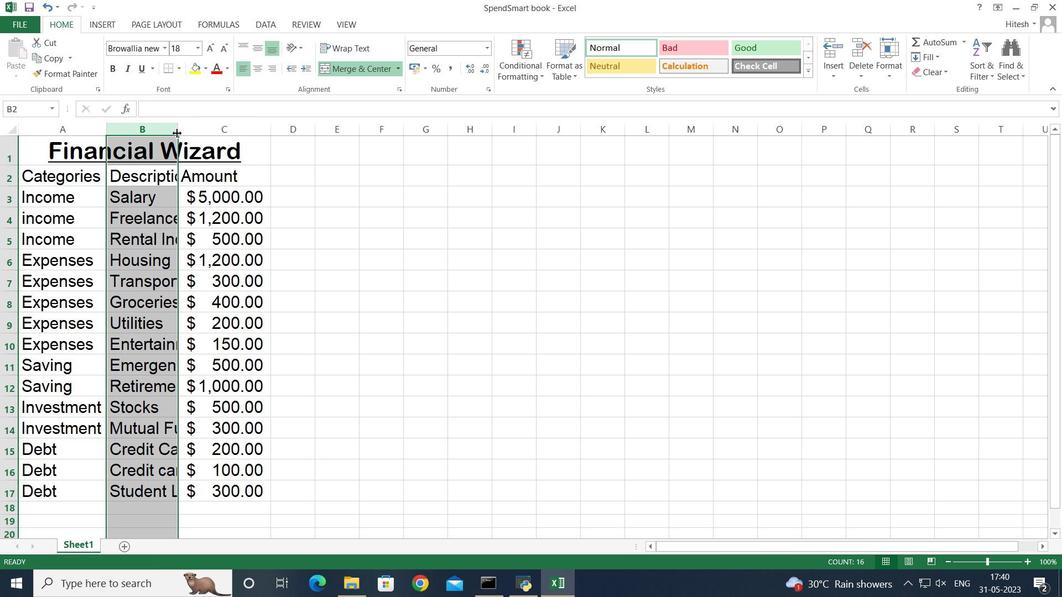 
Action: Mouse pressed left at (176, 133)
Screenshot: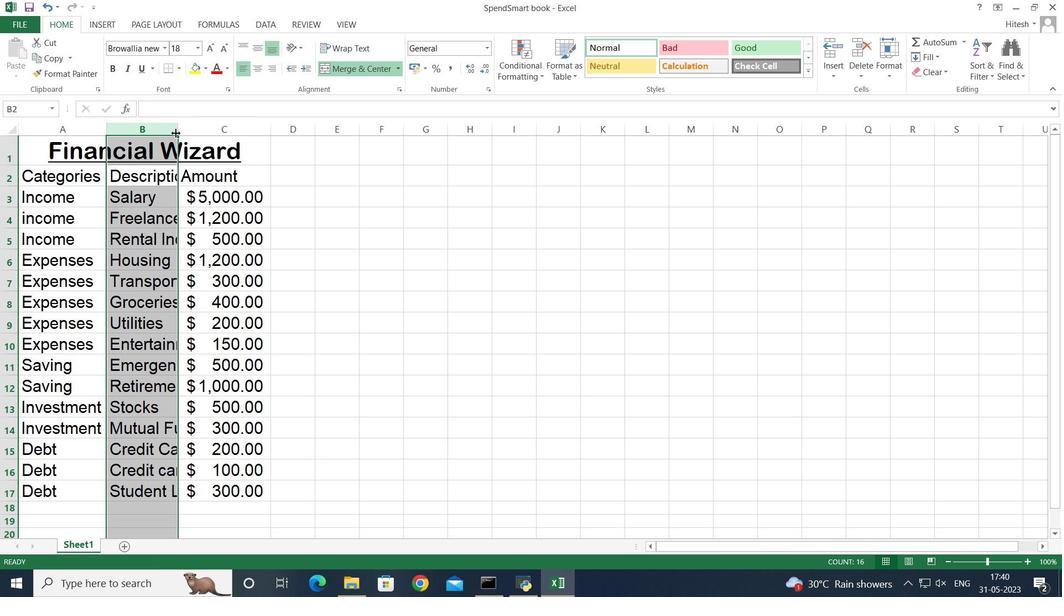 
Action: Mouse pressed left at (176, 133)
Screenshot: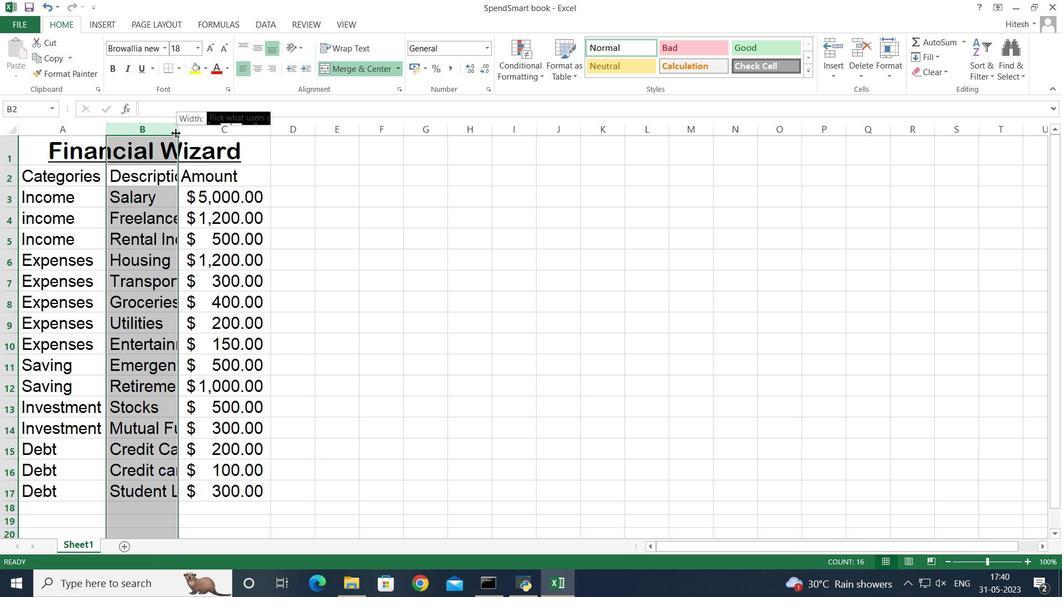 
Action: Mouse moved to (267, 131)
Screenshot: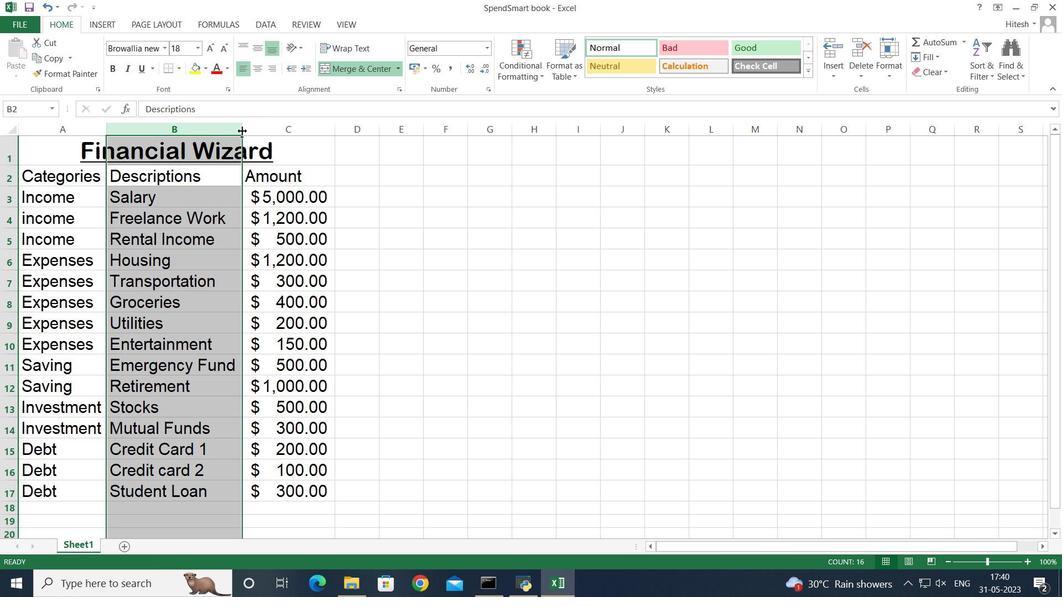 
Action: Mouse pressed left at (267, 131)
Screenshot: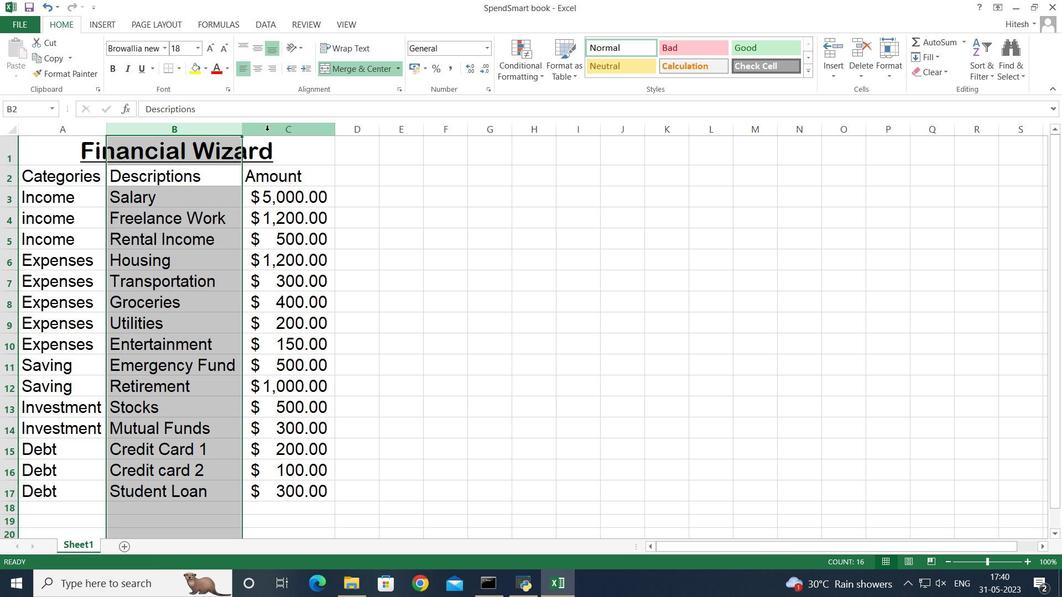 
Action: Mouse moved to (332, 131)
Screenshot: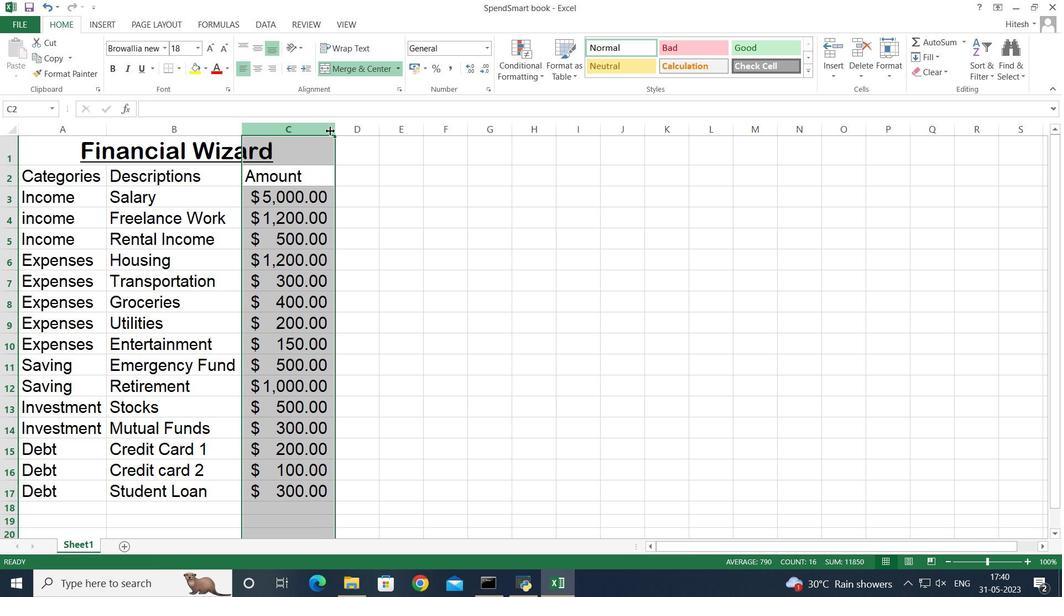 
Action: Mouse pressed left at (332, 131)
Screenshot: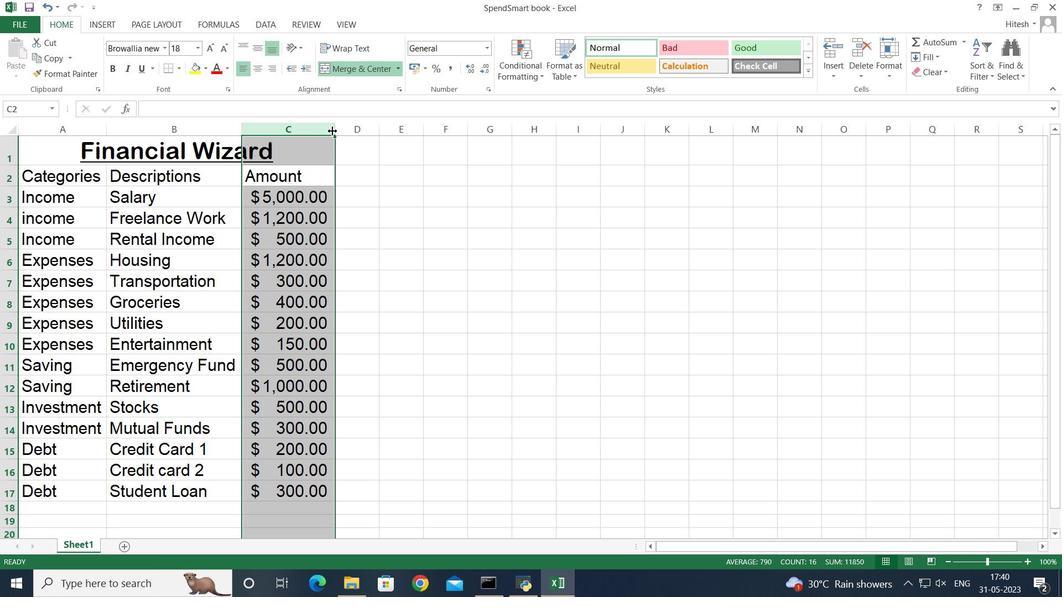 
Action: Mouse moved to (332, 131)
Screenshot: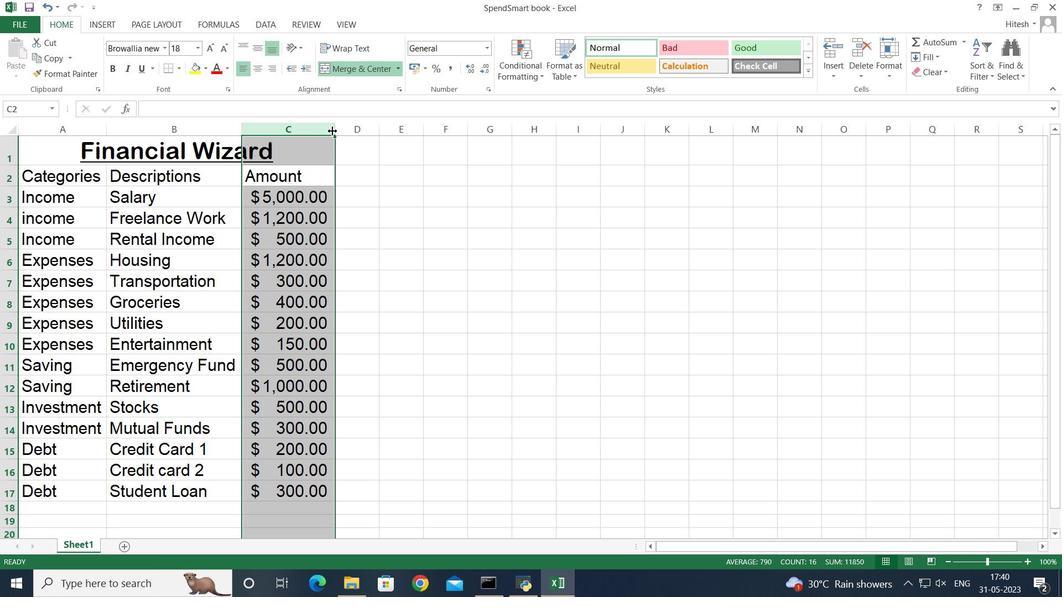 
Action: Mouse pressed left at (332, 131)
Screenshot: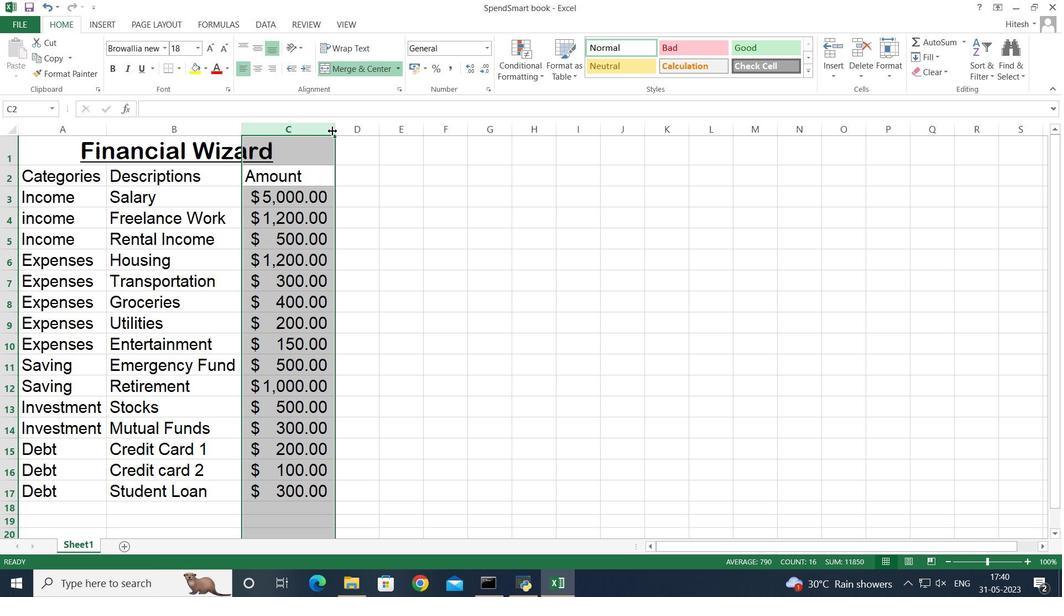 
Action: Mouse moved to (373, 256)
Screenshot: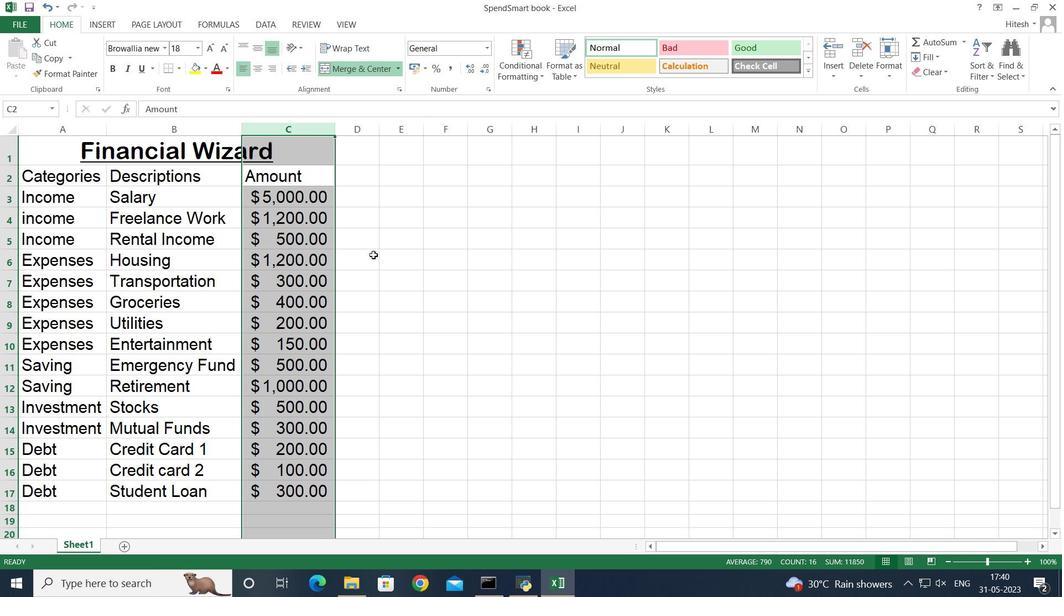 
Action: Mouse pressed left at (373, 256)
Screenshot: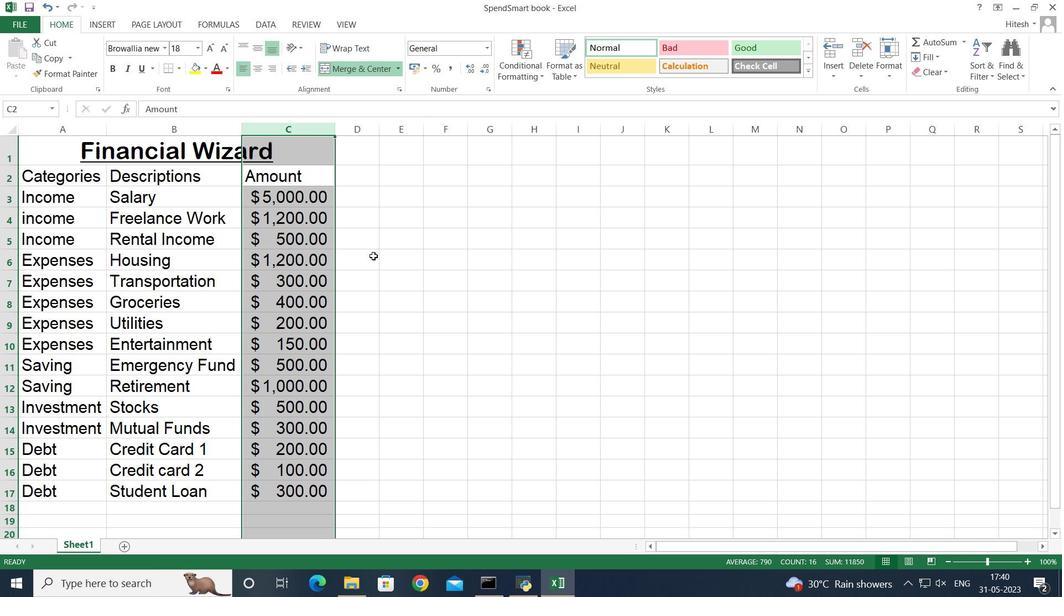 
